 Task: Open Card Social Media Content Creation in Board Brand Style Guide Development and Implementation to Workspace Customer Success and add a team member Softage.1@softage.net, a label Green, a checklist Employee Exit, an attachment from your computer, a color Green and finally, add a card description 'Develop project proposal for potential client' and a comment 'Let us approach this task with a sense of data-driven decision-making, using metrics and analytics to inform our choices.'. Add a start date 'Jan 09, 1900' with a due date 'Jan 16, 1900'
Action: Mouse moved to (64, 252)
Screenshot: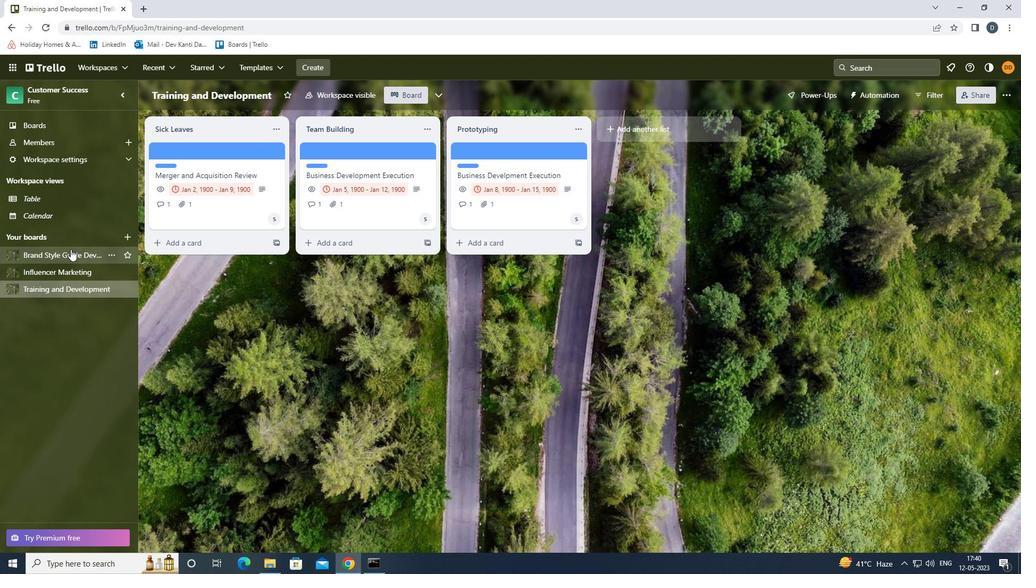 
Action: Mouse pressed left at (64, 252)
Screenshot: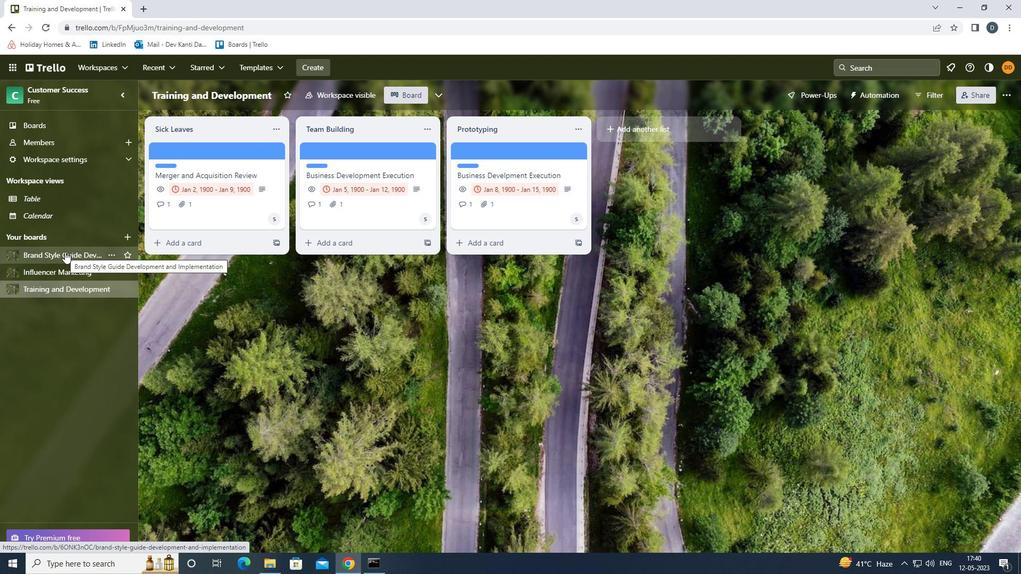 
Action: Mouse moved to (521, 144)
Screenshot: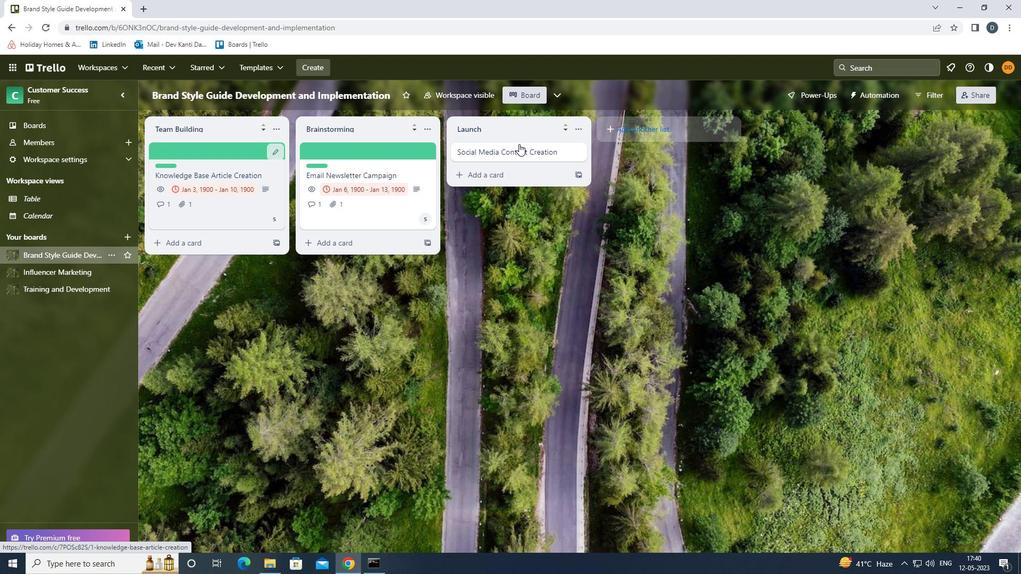 
Action: Mouse pressed left at (521, 144)
Screenshot: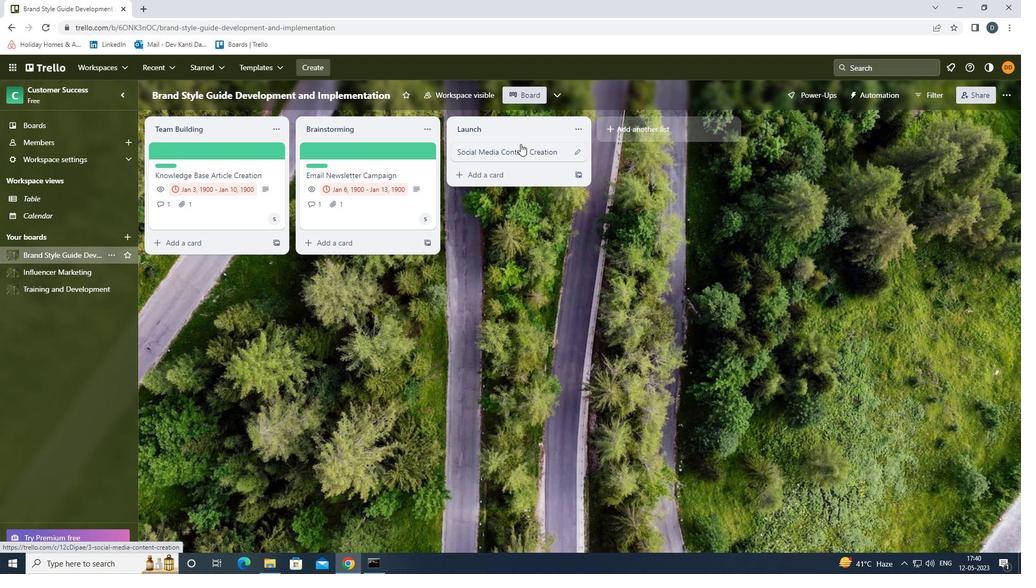 
Action: Mouse moved to (665, 190)
Screenshot: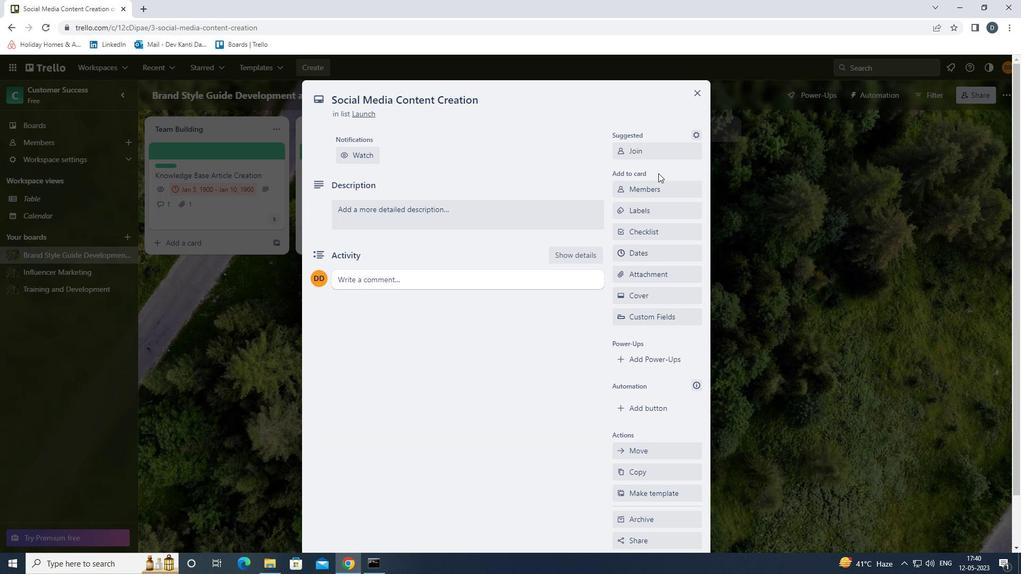 
Action: Mouse pressed left at (665, 190)
Screenshot: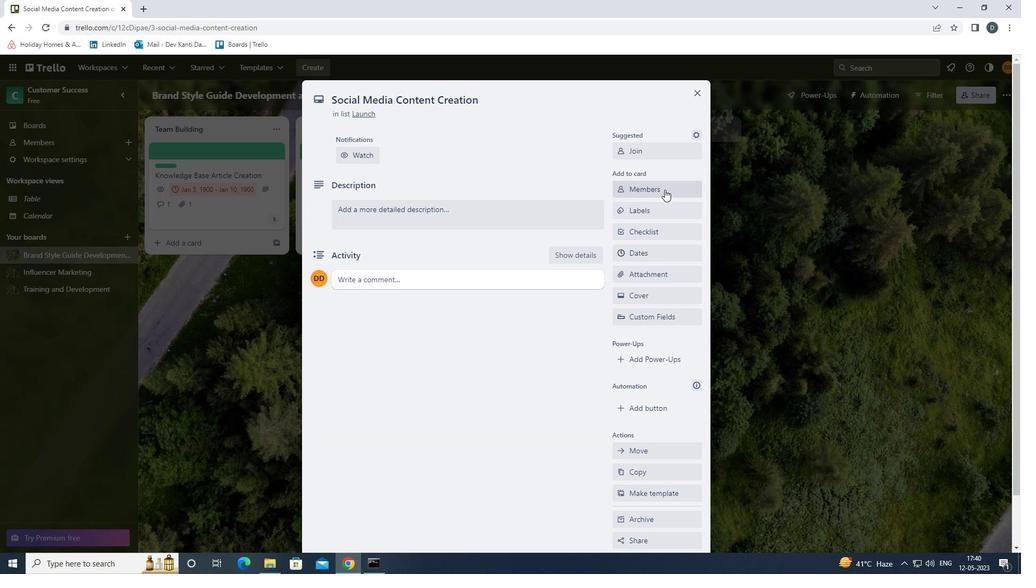 
Action: Mouse moved to (665, 190)
Screenshot: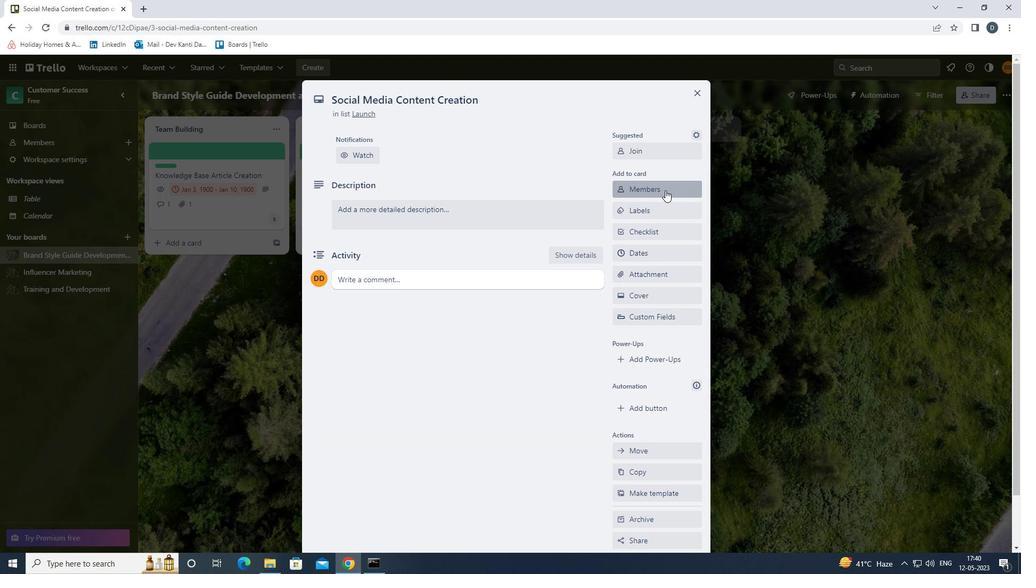 
Action: Key pressed <Key.shift>SOFTAGE.1<Key.shift>@SOFTAGE.NET
Screenshot: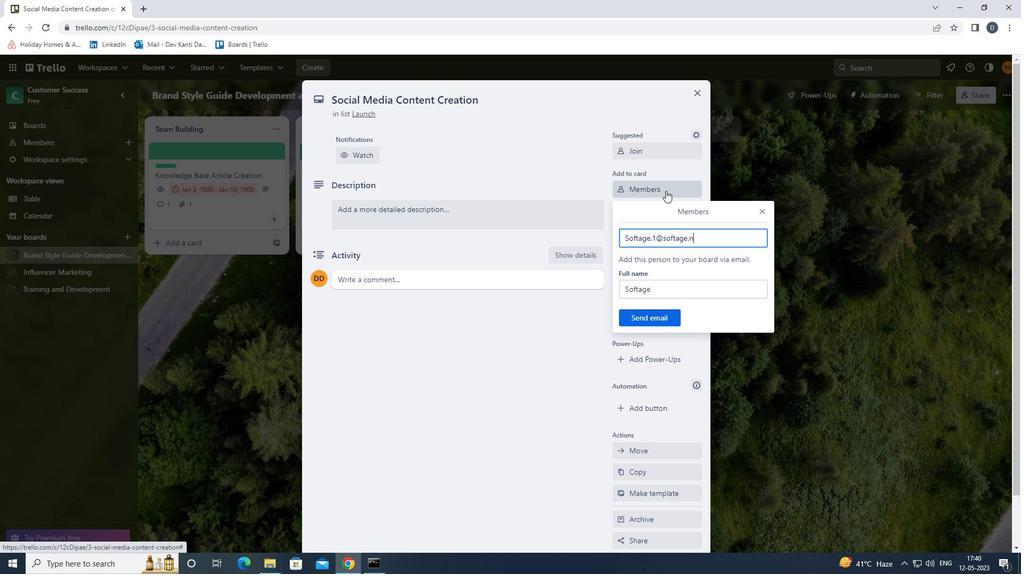 
Action: Mouse moved to (637, 323)
Screenshot: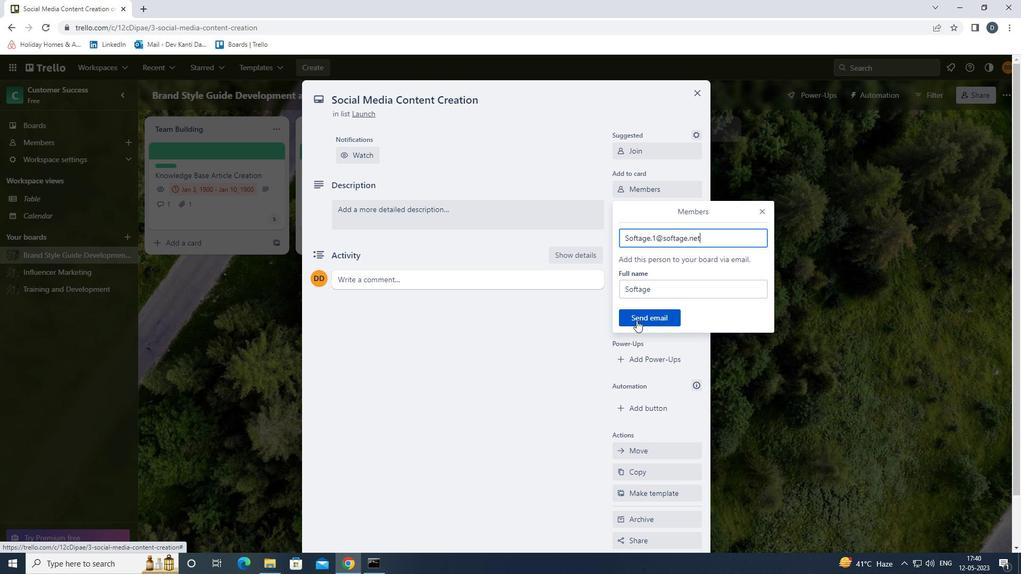 
Action: Mouse pressed left at (637, 323)
Screenshot: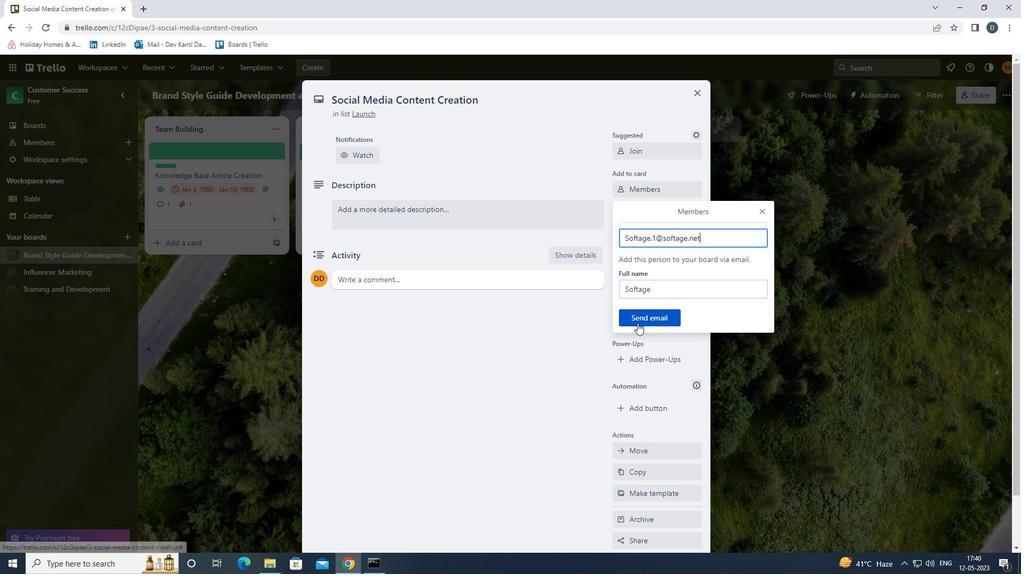
Action: Mouse moved to (646, 207)
Screenshot: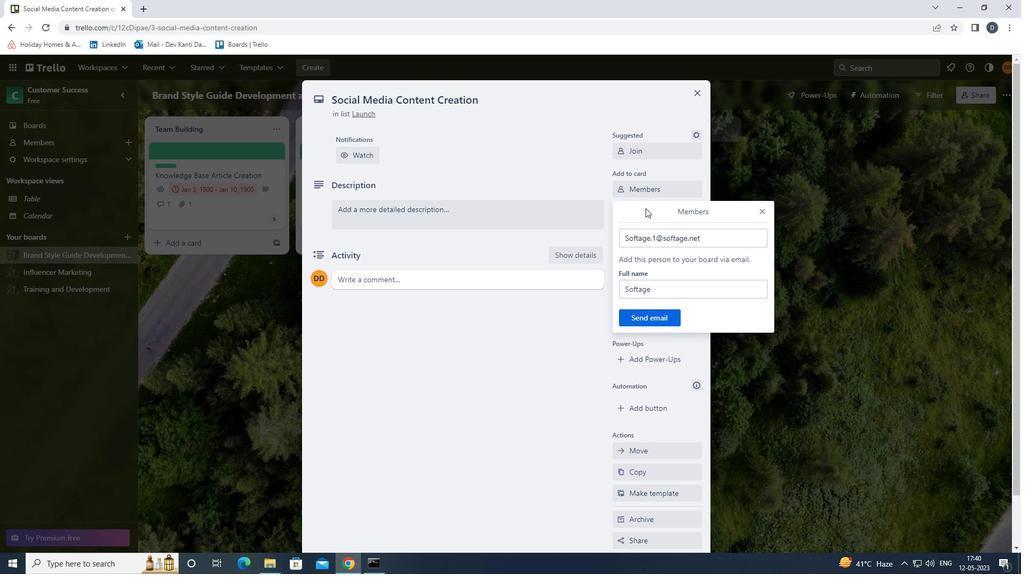 
Action: Mouse pressed left at (646, 207)
Screenshot: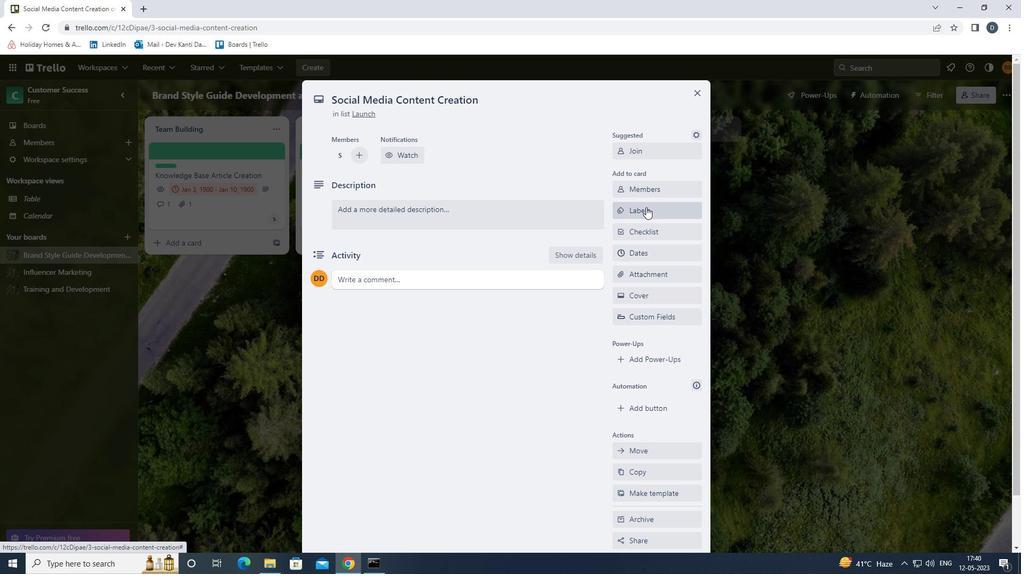 
Action: Mouse moved to (670, 294)
Screenshot: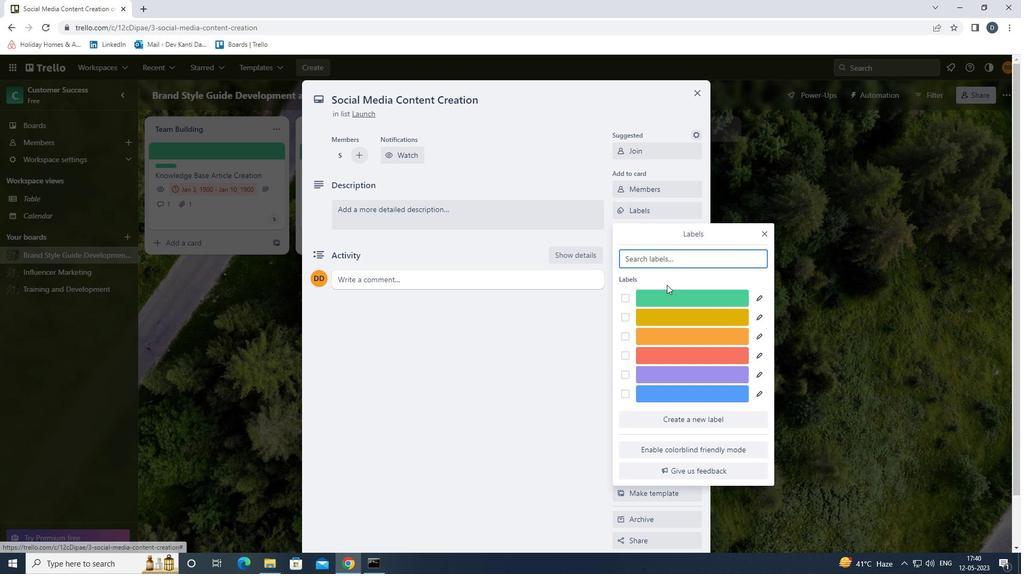 
Action: Mouse pressed left at (670, 294)
Screenshot: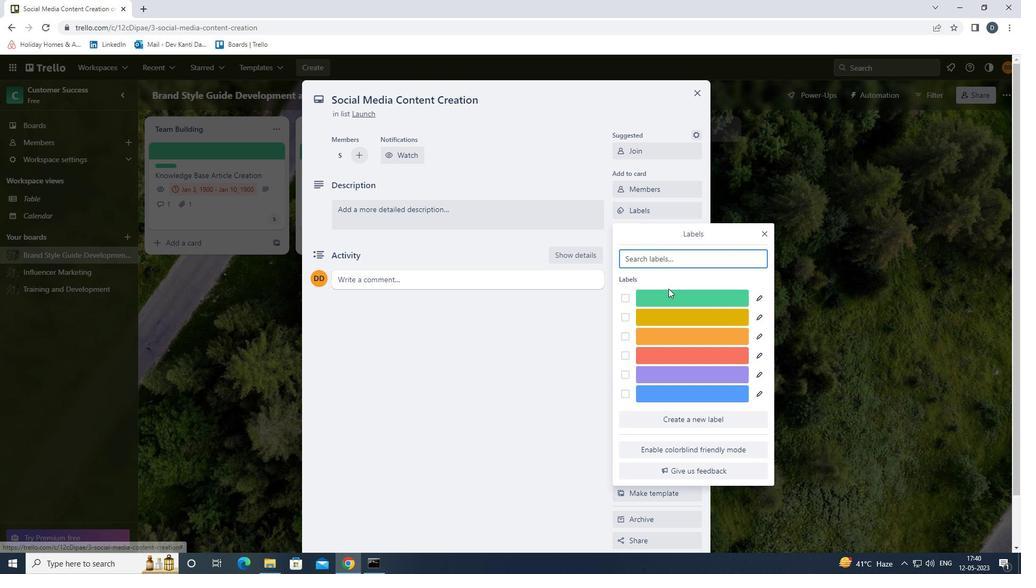 
Action: Mouse moved to (766, 233)
Screenshot: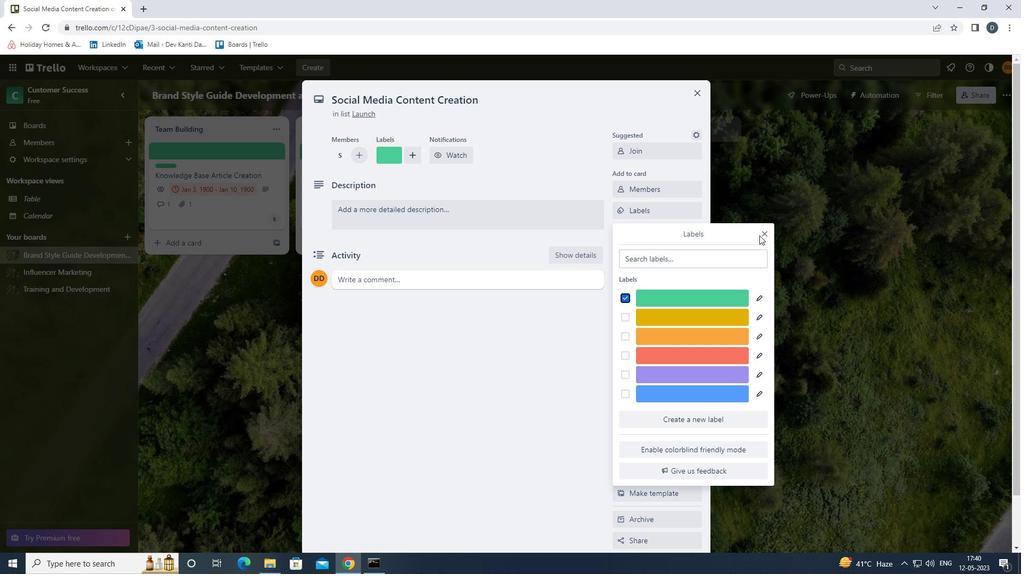 
Action: Mouse pressed left at (766, 233)
Screenshot: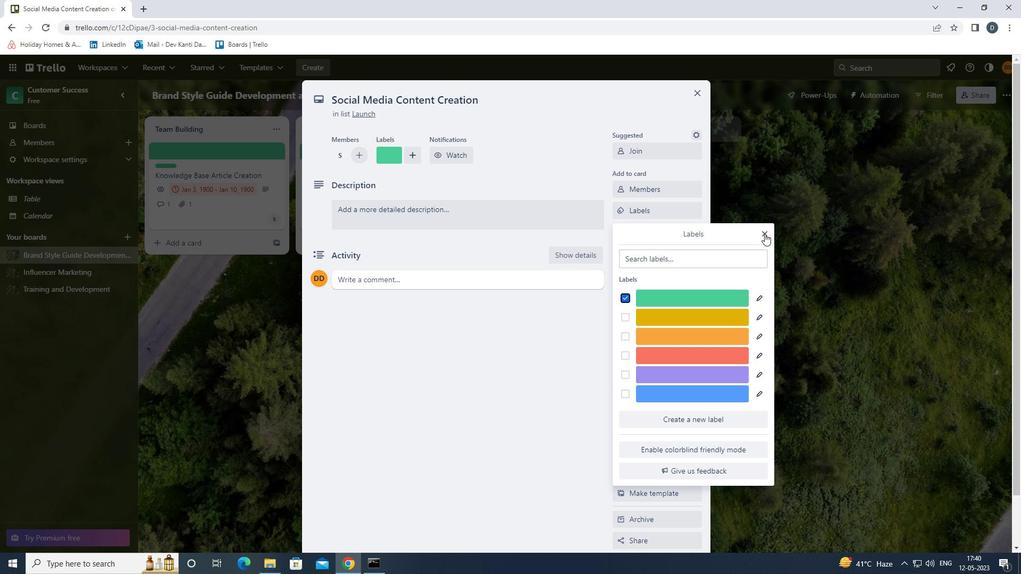 
Action: Mouse moved to (670, 231)
Screenshot: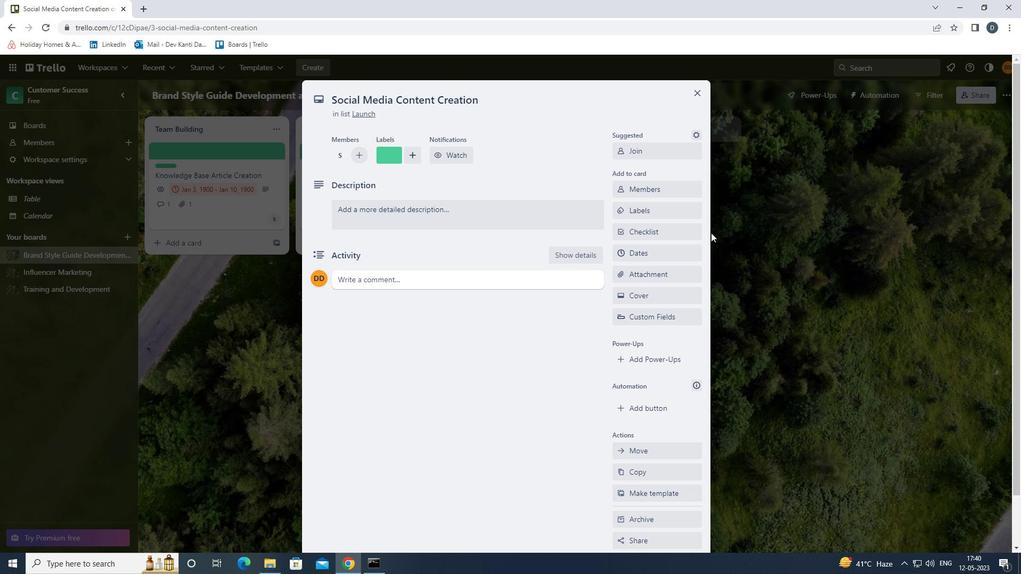 
Action: Mouse pressed left at (670, 231)
Screenshot: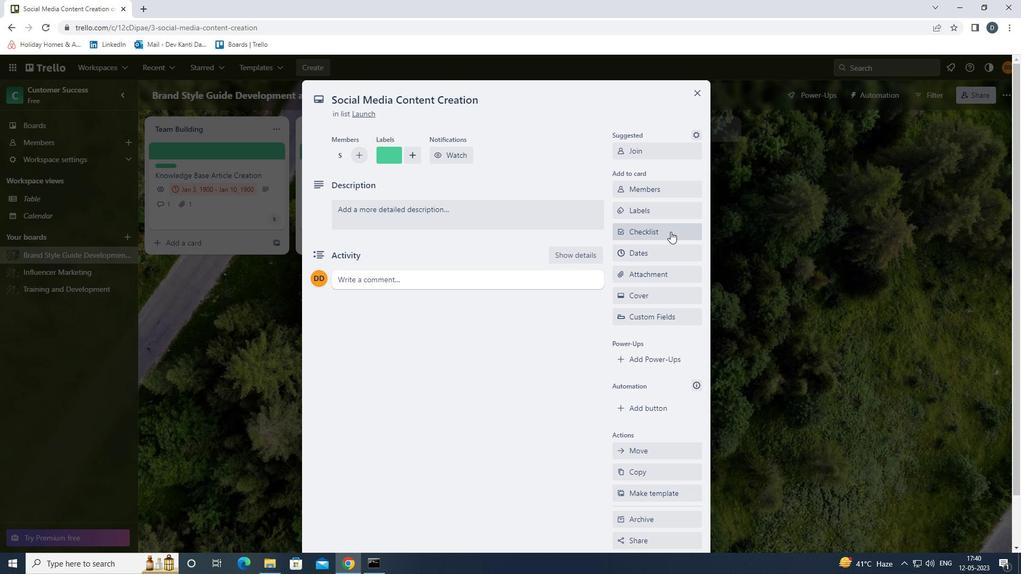
Action: Key pressed <Key.shift>E<Key.down><Key.down><Key.enter><Key.enter>
Screenshot: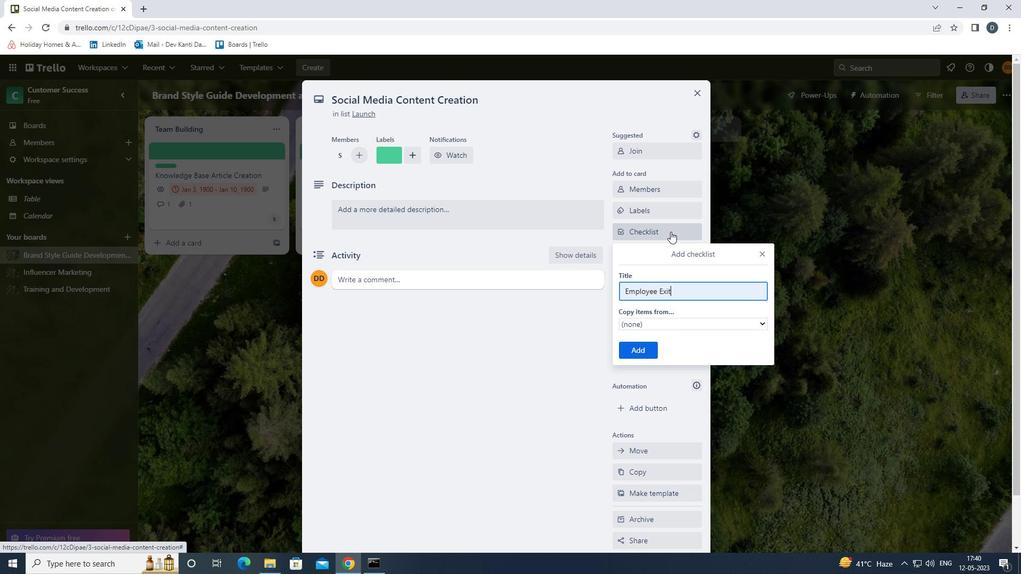 
Action: Mouse moved to (674, 275)
Screenshot: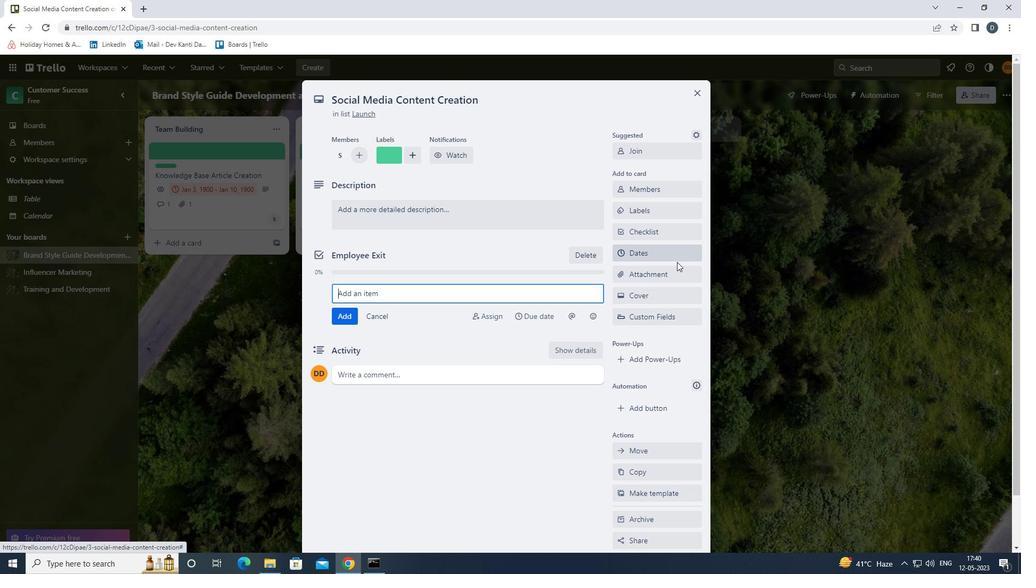 
Action: Mouse pressed left at (674, 275)
Screenshot: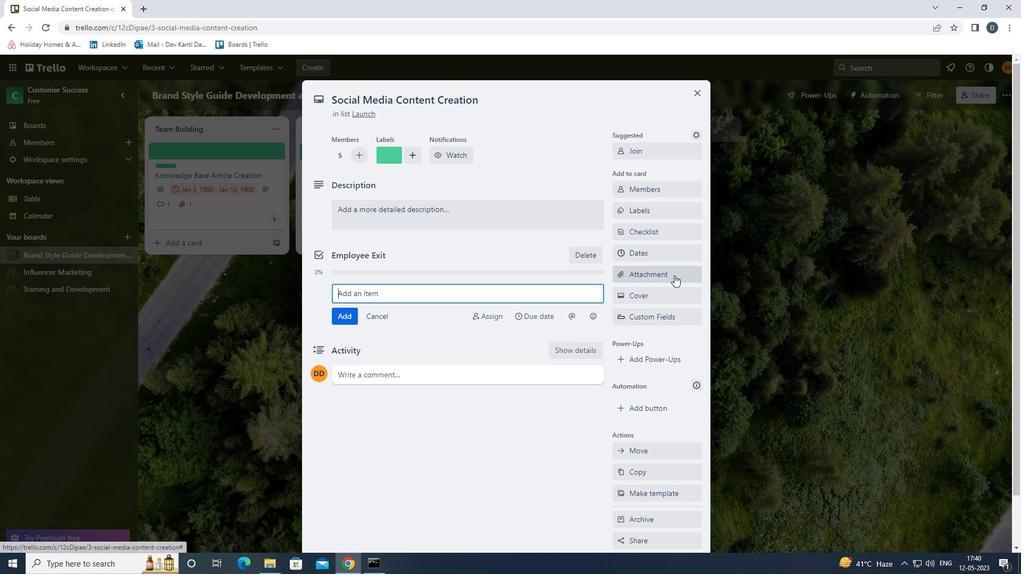 
Action: Mouse moved to (682, 316)
Screenshot: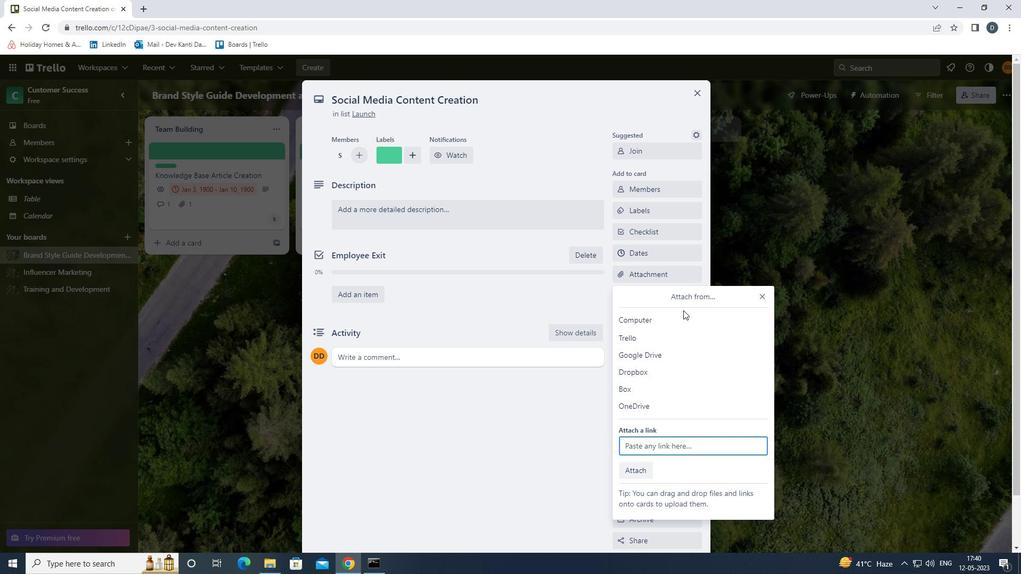 
Action: Mouse pressed left at (682, 316)
Screenshot: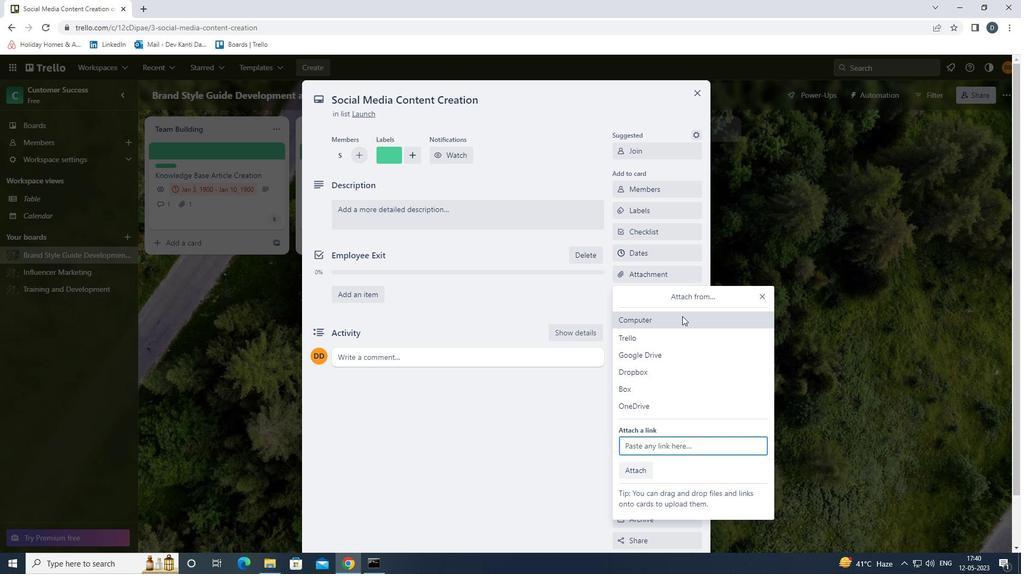 
Action: Mouse moved to (335, 123)
Screenshot: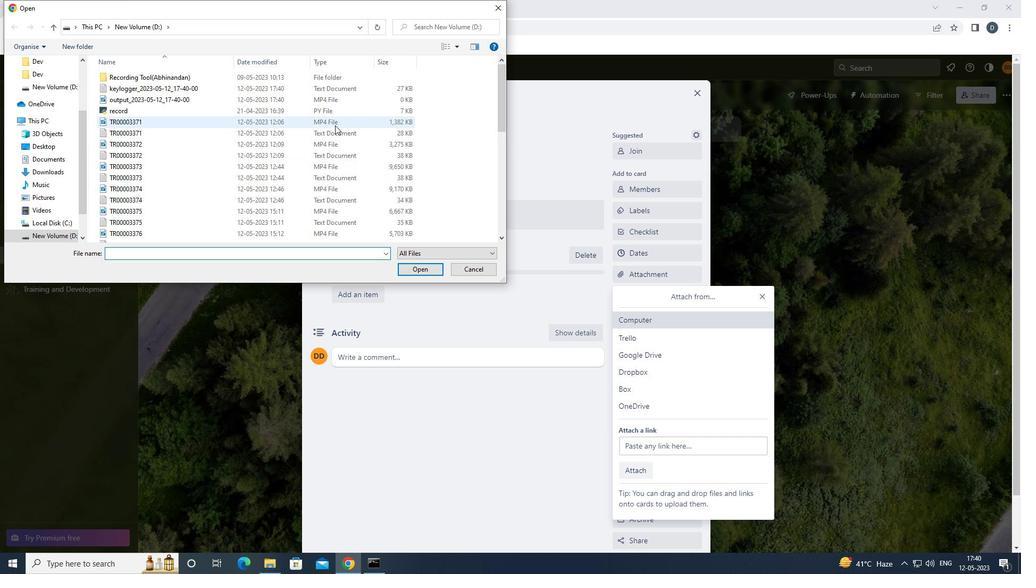 
Action: Mouse pressed left at (335, 123)
Screenshot: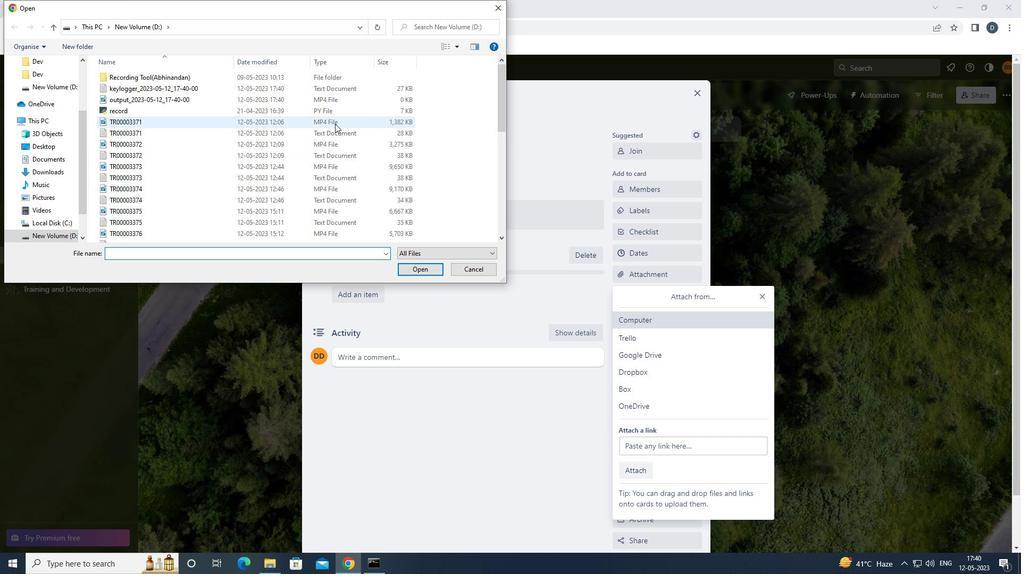 
Action: Mouse moved to (416, 268)
Screenshot: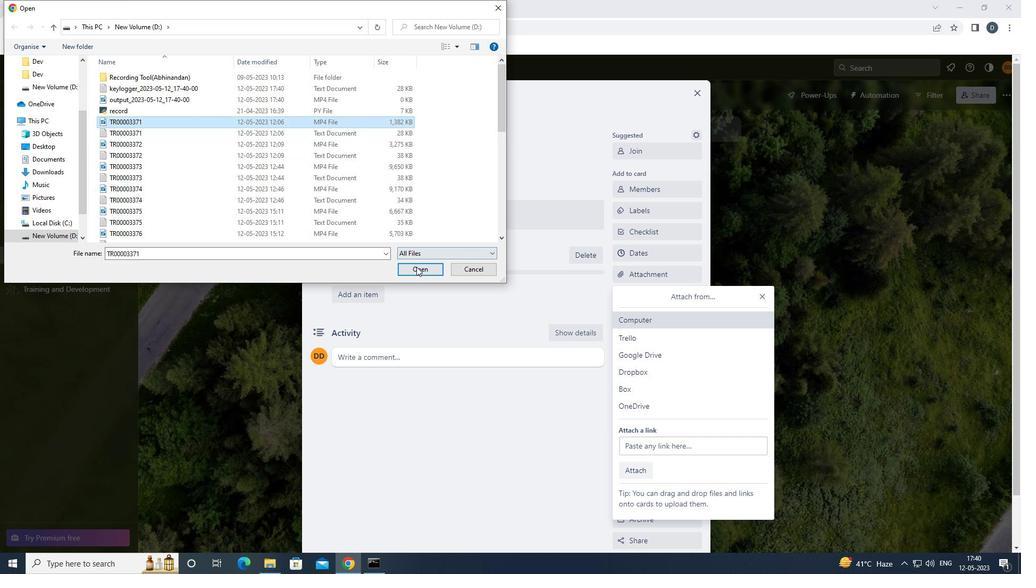 
Action: Mouse pressed left at (416, 268)
Screenshot: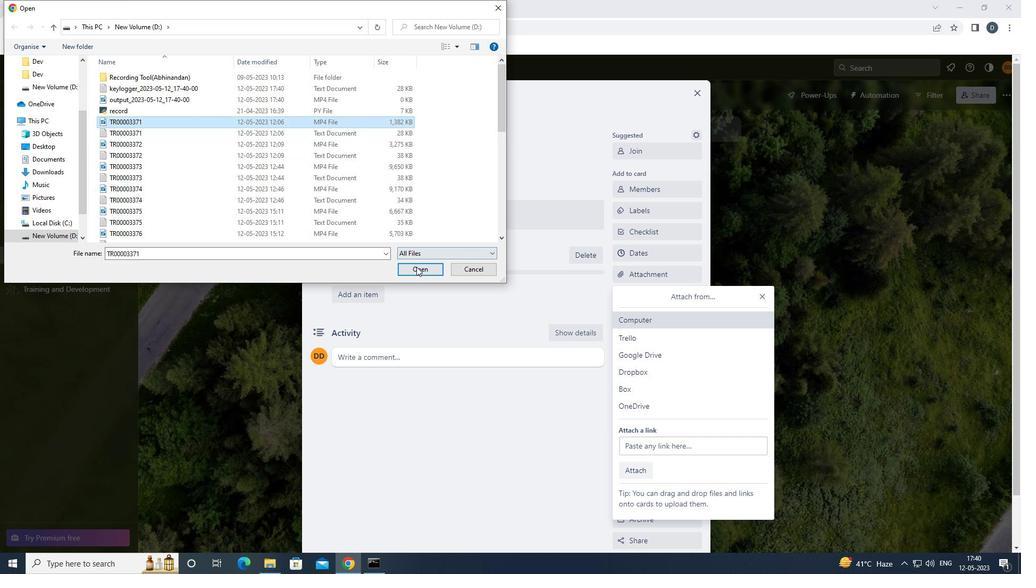 
Action: Mouse moved to (636, 292)
Screenshot: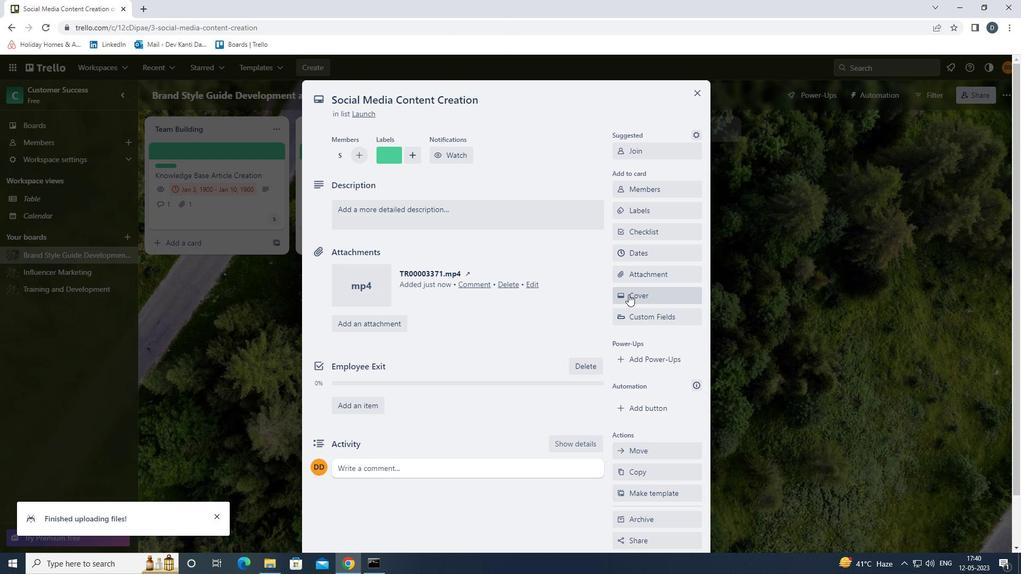 
Action: Mouse pressed left at (636, 292)
Screenshot: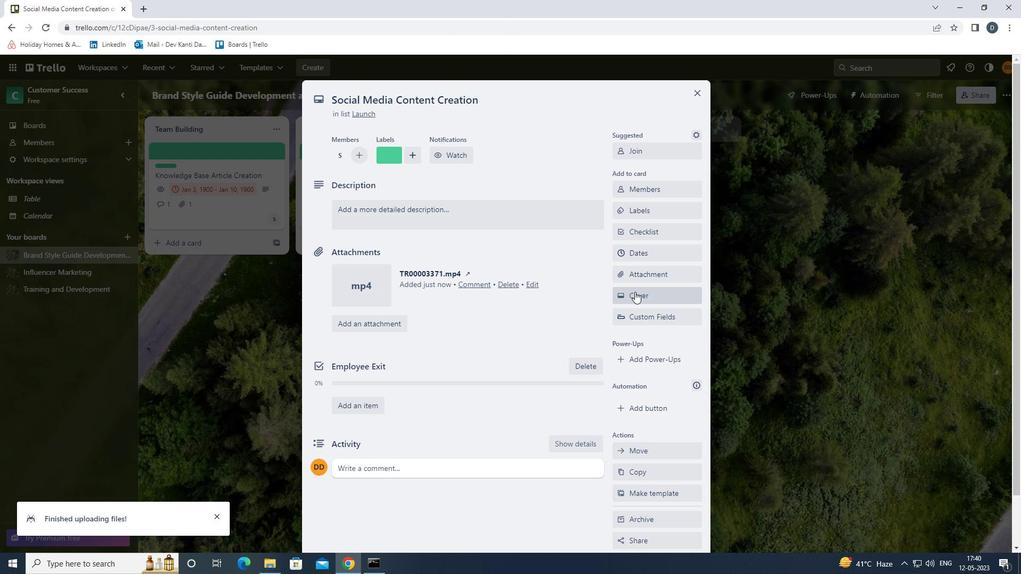 
Action: Mouse moved to (631, 339)
Screenshot: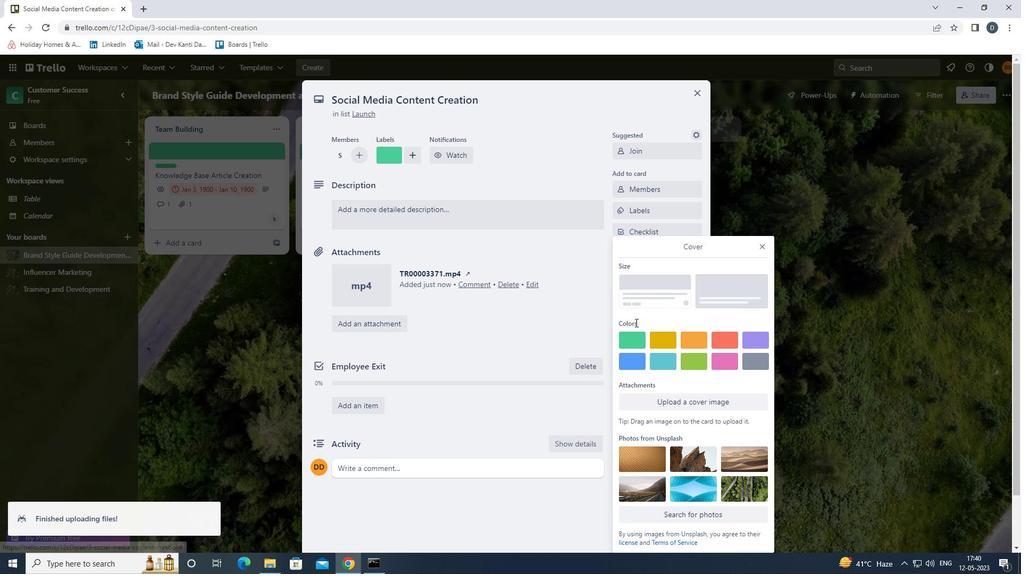 
Action: Mouse pressed left at (631, 339)
Screenshot: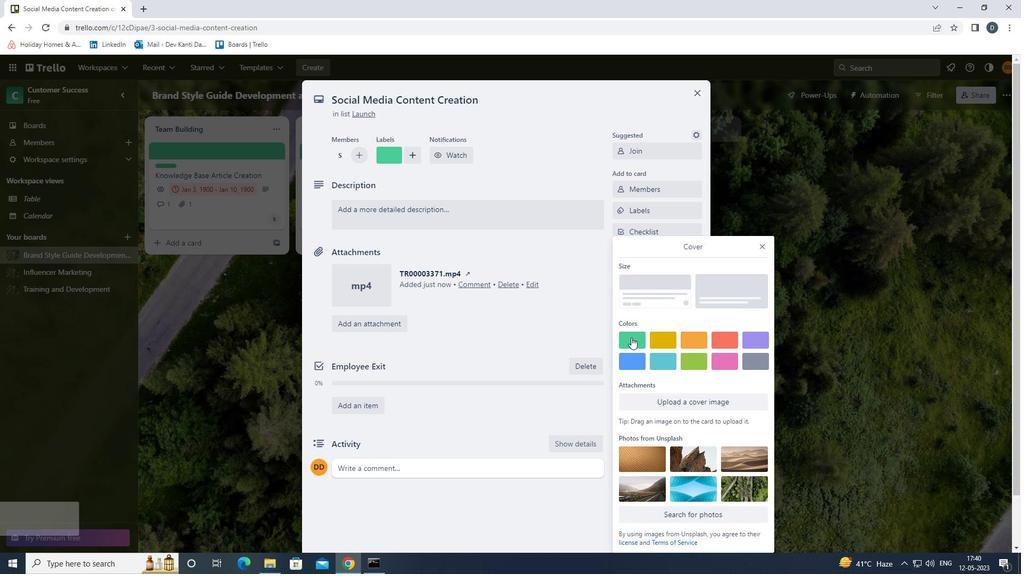 
Action: Mouse moved to (760, 232)
Screenshot: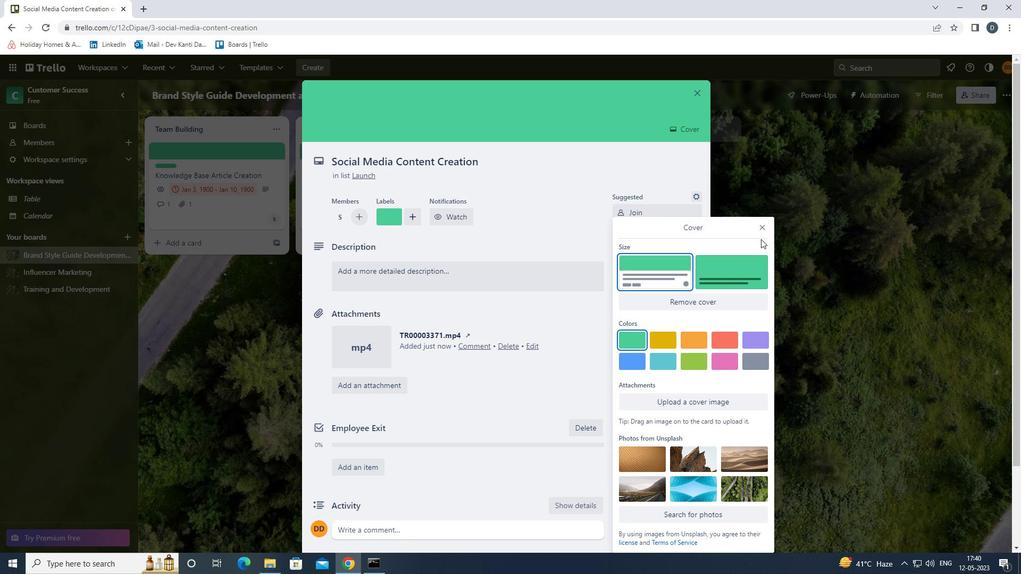 
Action: Mouse pressed left at (760, 232)
Screenshot: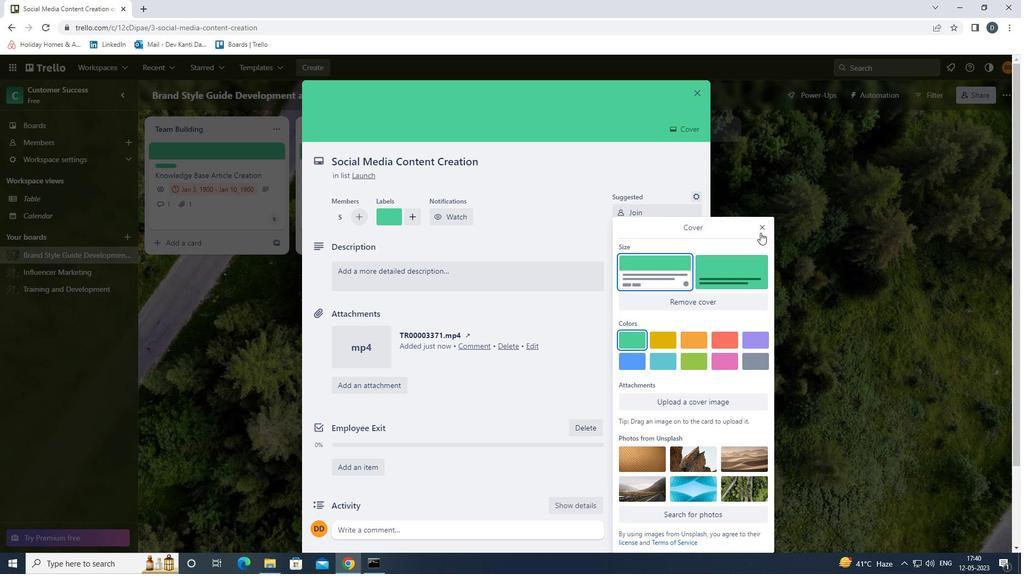 
Action: Mouse moved to (522, 261)
Screenshot: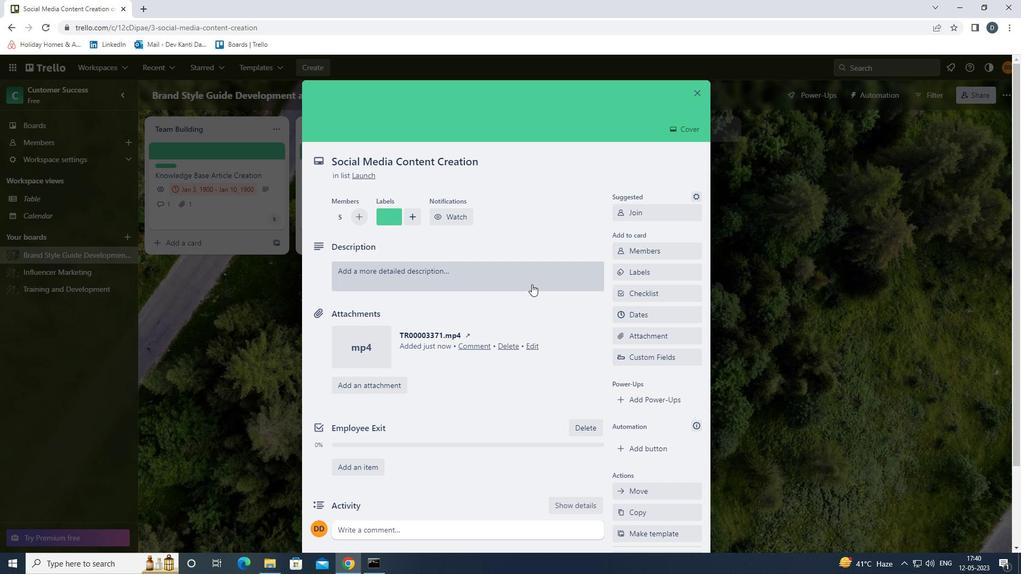 
Action: Mouse pressed left at (522, 261)
Screenshot: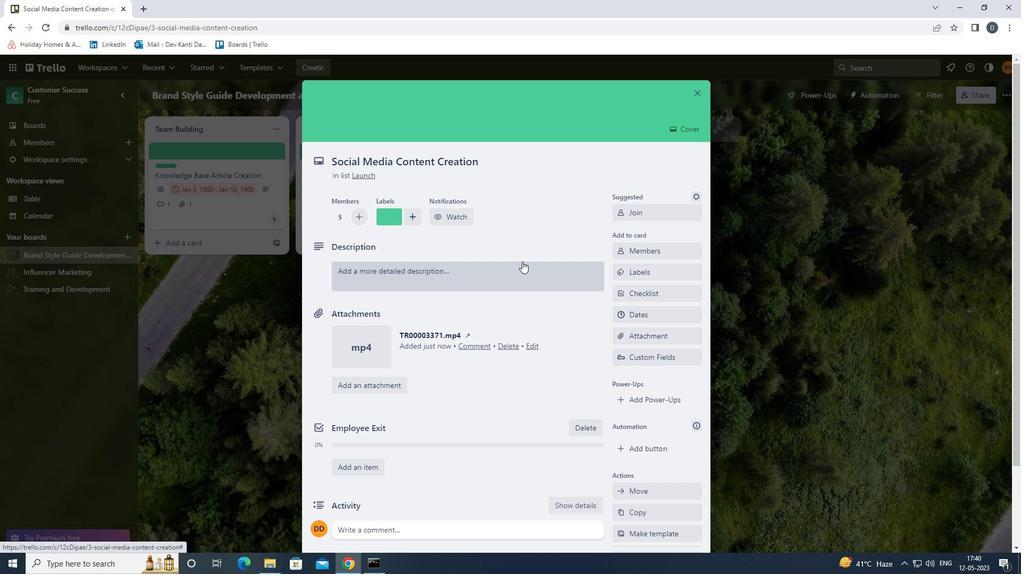 
Action: Mouse moved to (522, 262)
Screenshot: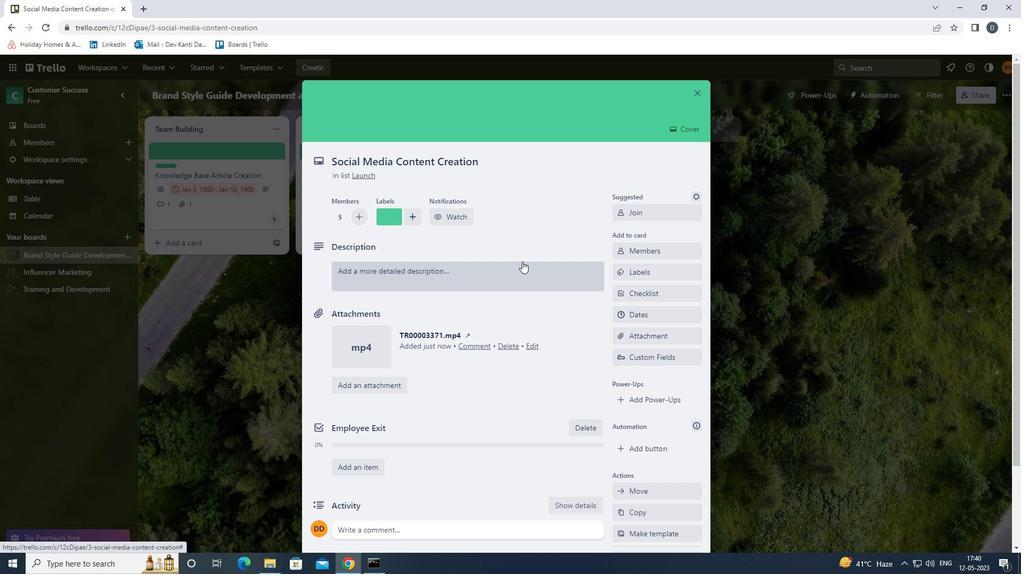 
Action: Key pressed <Key.shift>DEVELOP<Key.space>PROJECT<Key.space>PROPOSAL<Key.space>FOR<Key.space>CLIENT<Key.space><Key.backspace>.
Screenshot: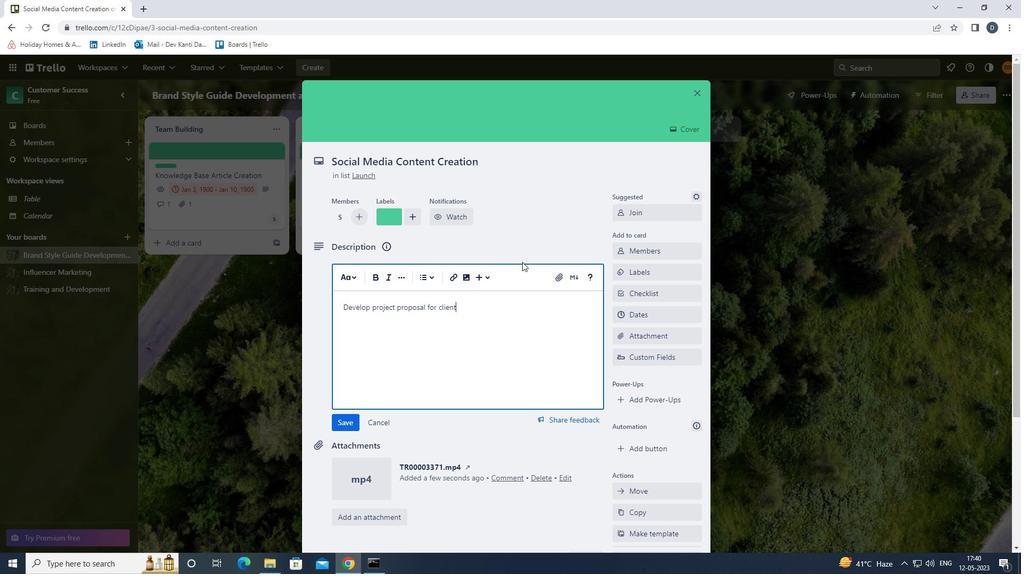 
Action: Mouse moved to (352, 419)
Screenshot: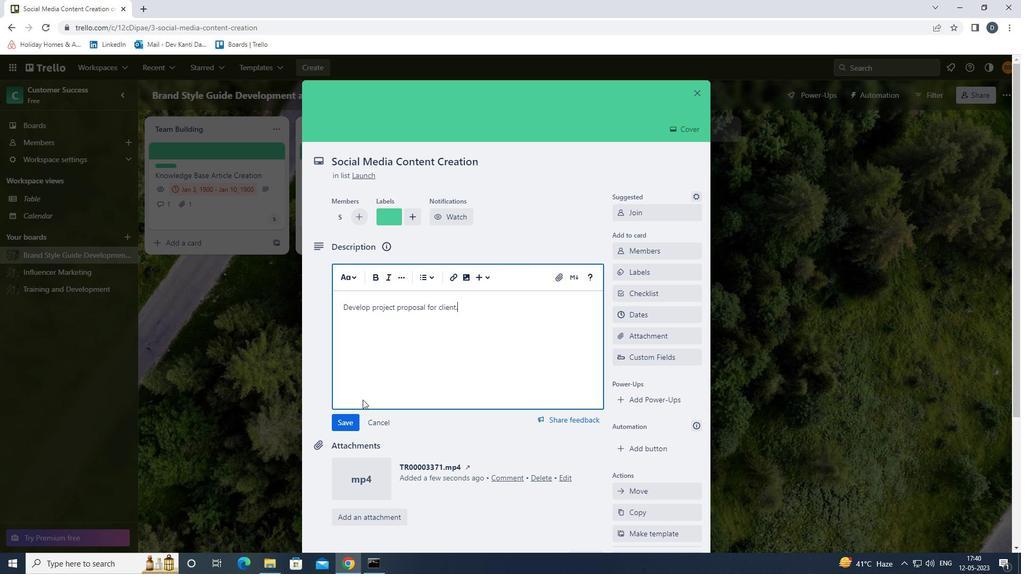 
Action: Mouse pressed left at (352, 419)
Screenshot: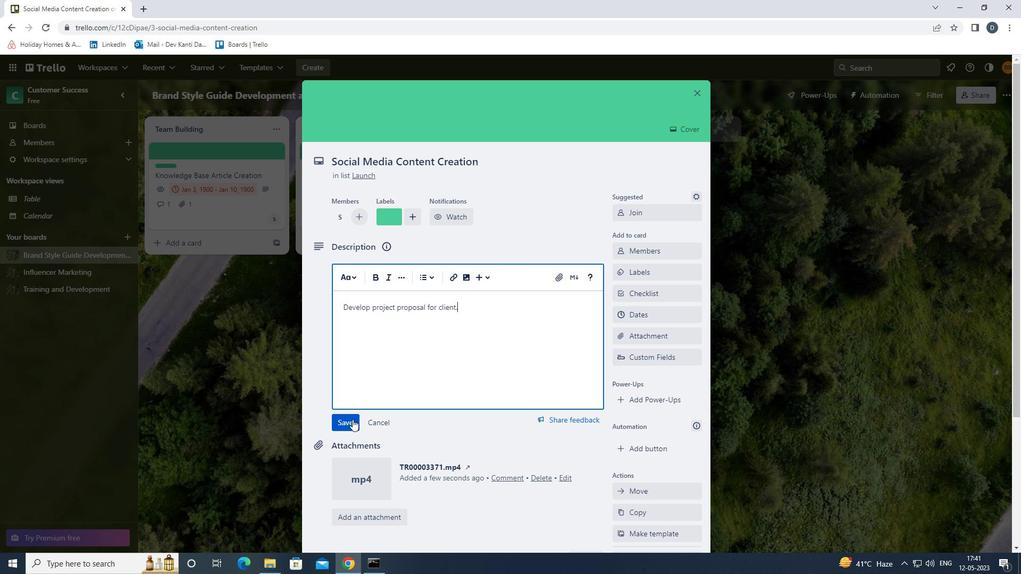 
Action: Mouse moved to (409, 512)
Screenshot: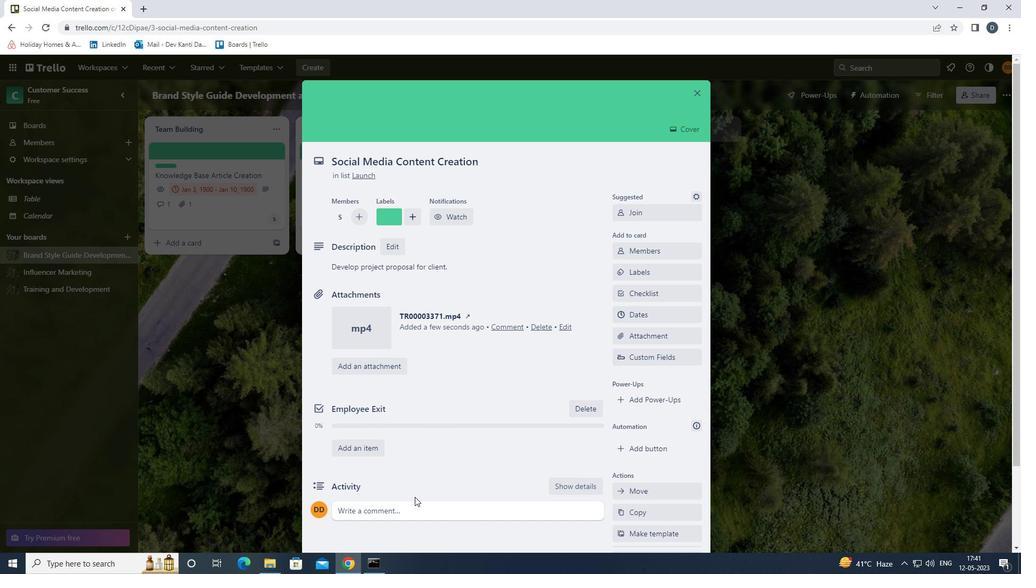 
Action: Mouse pressed left at (409, 512)
Screenshot: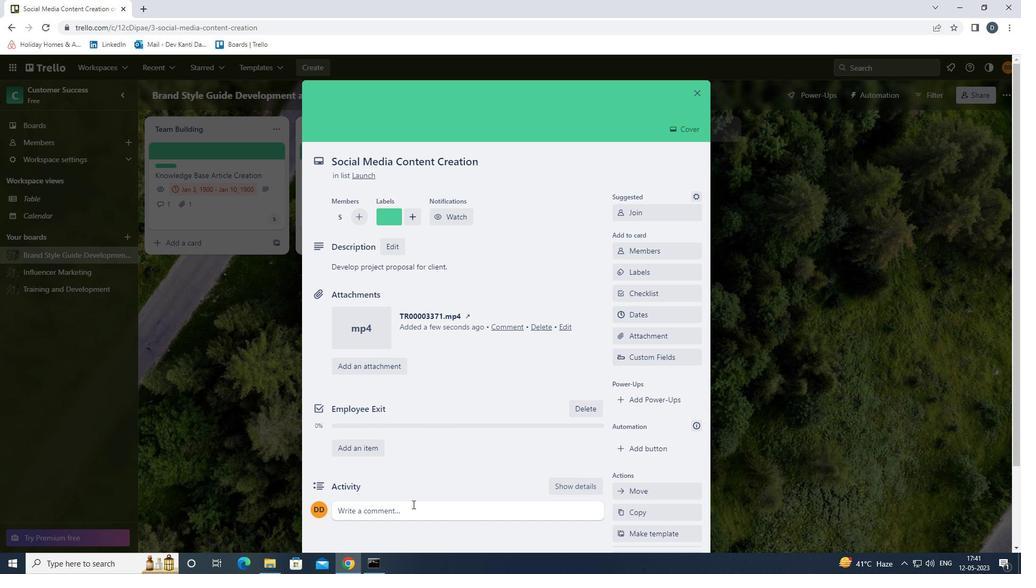 
Action: Mouse moved to (484, 461)
Screenshot: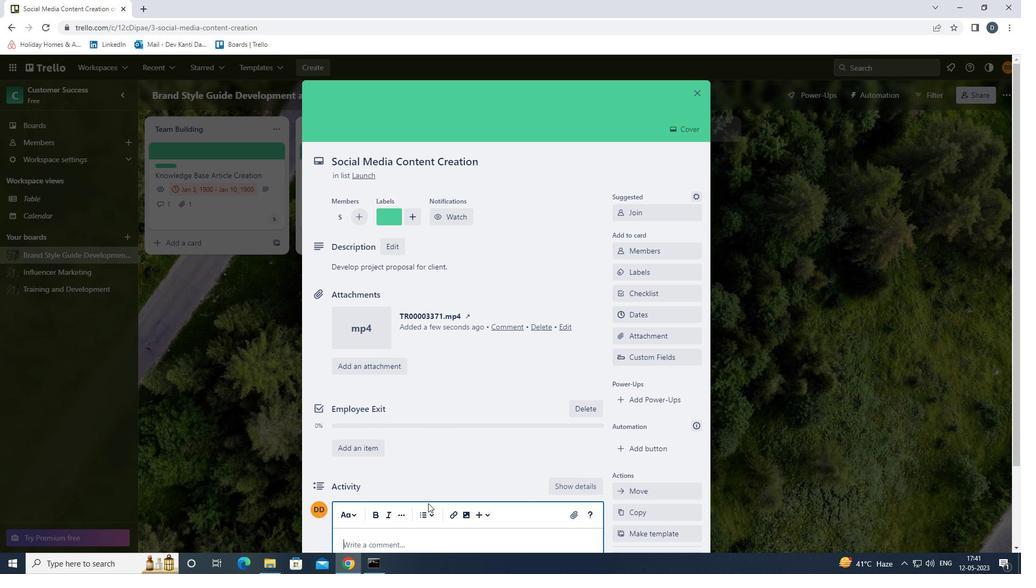 
Action: Mouse scrolled (484, 460) with delta (0, 0)
Screenshot: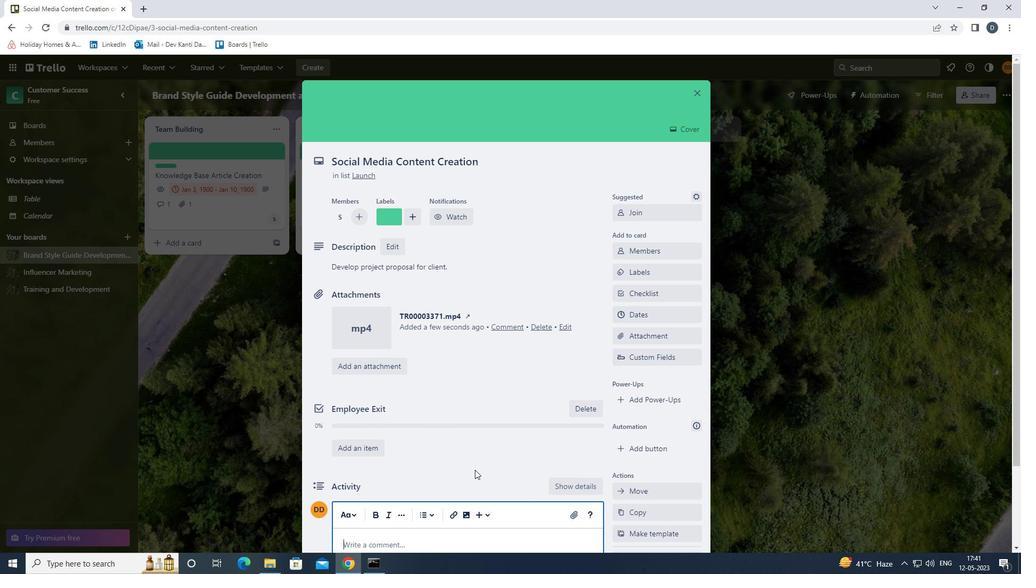 
Action: Mouse moved to (440, 486)
Screenshot: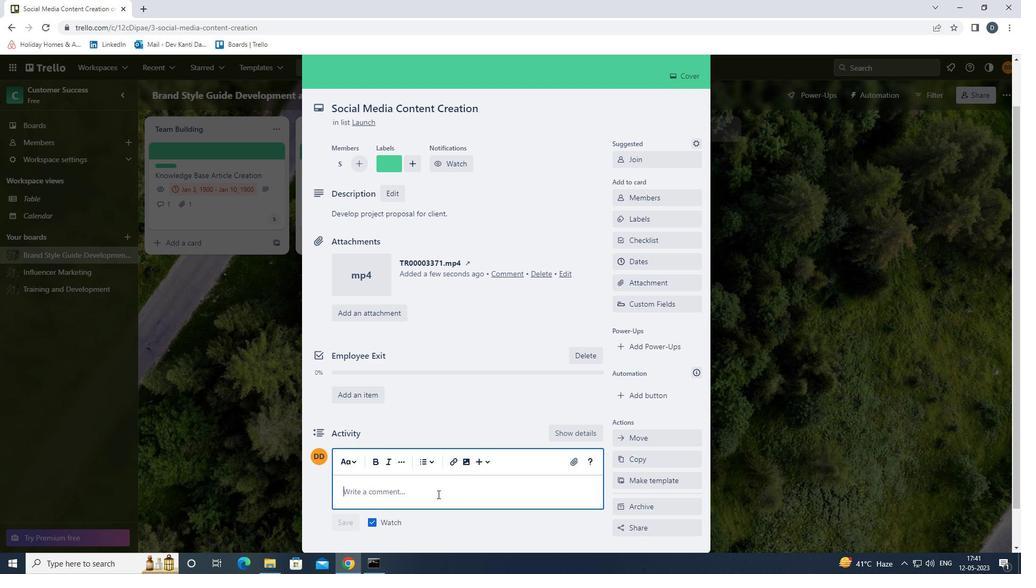 
Action: Key pressed <Key.shift>LET<Key.space>US<Key.space>APPROACH<Key.space>THIS<Key.space>TASK<Key.space>WITH<Key.space>A<Key.space>SENSE<Key.space>OF<Key.space>DATA-DRIVEN<Key.space>DECISION-MAKING,<Key.space>USING<Key.space>METRICS<Key.space>AND<Key.space>ANALYTICS<Key.space>TO<Key.space>INFORM<Key.space>OUR<Key.space>CHOICES.
Screenshot: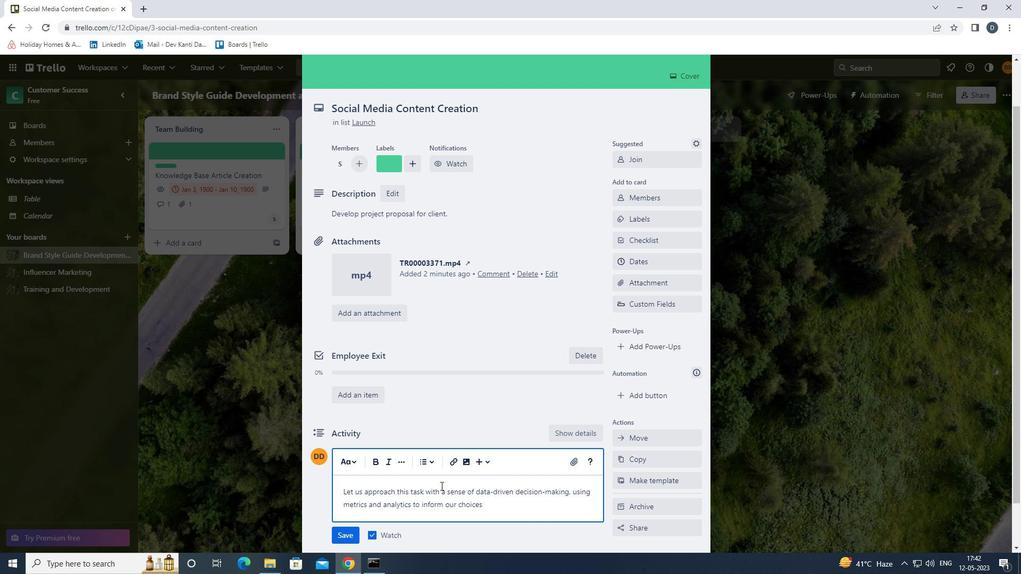 
Action: Mouse moved to (341, 535)
Screenshot: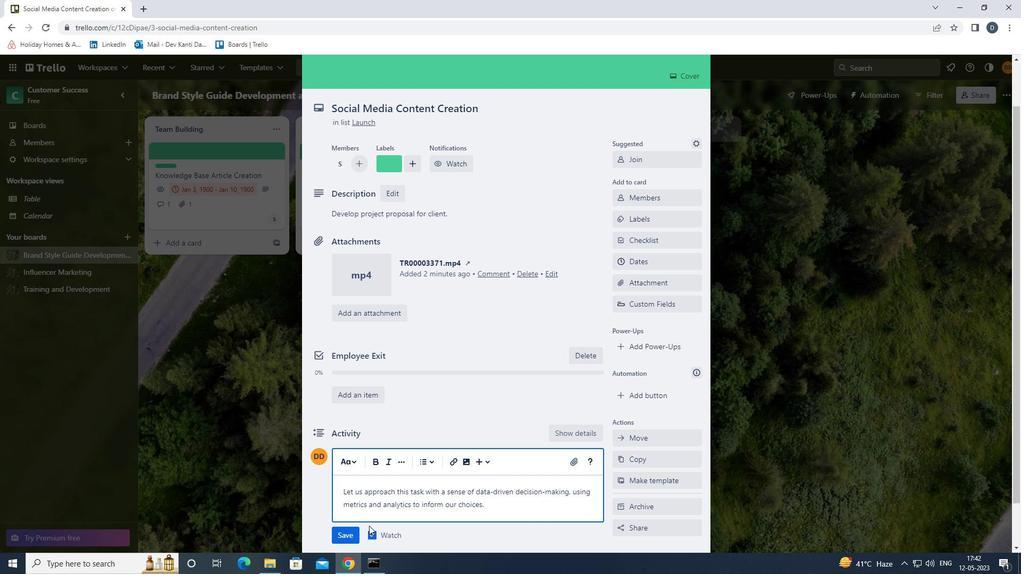 
Action: Mouse pressed left at (341, 535)
Screenshot: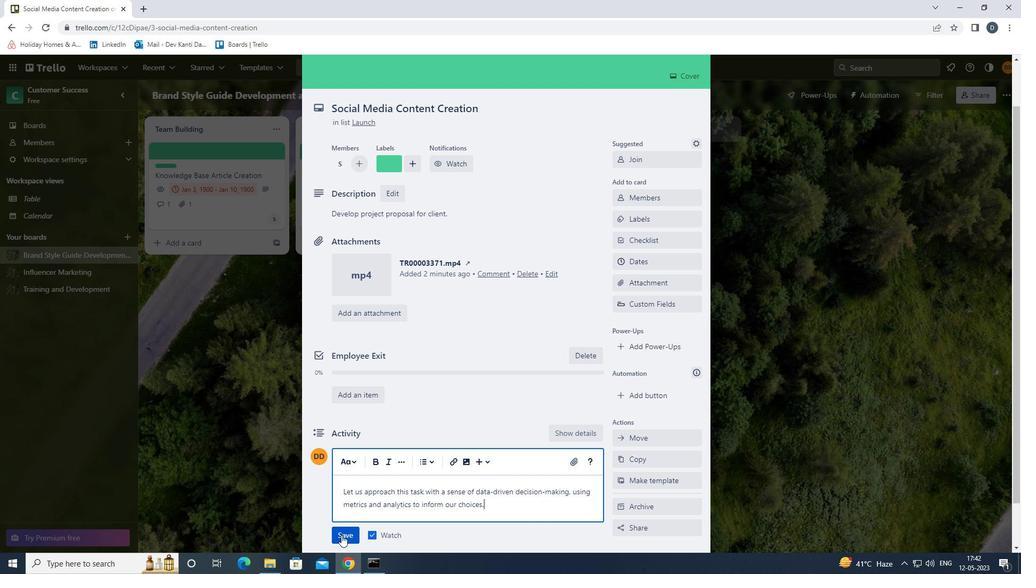 
Action: Mouse moved to (664, 259)
Screenshot: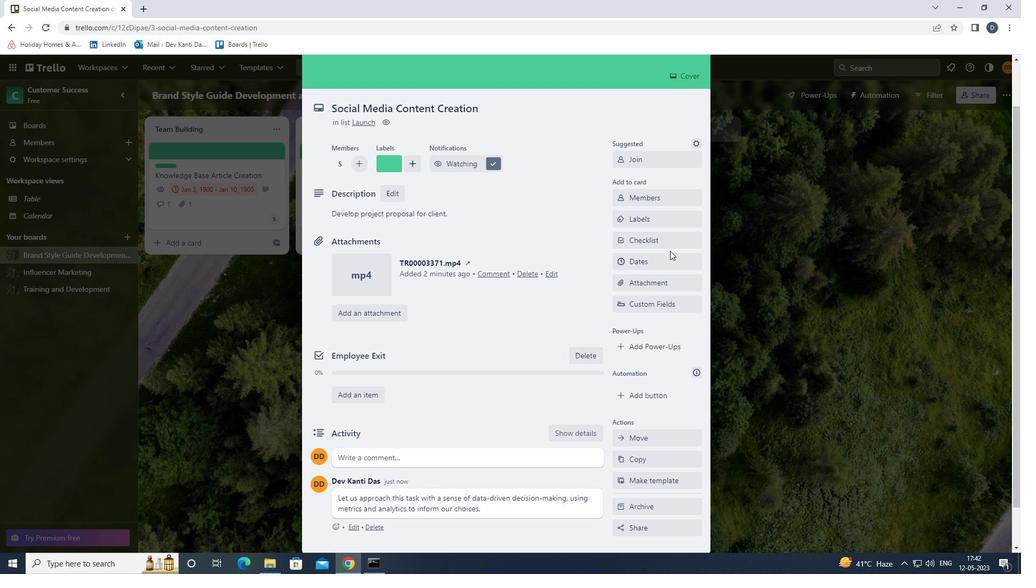 
Action: Mouse pressed left at (664, 259)
Screenshot: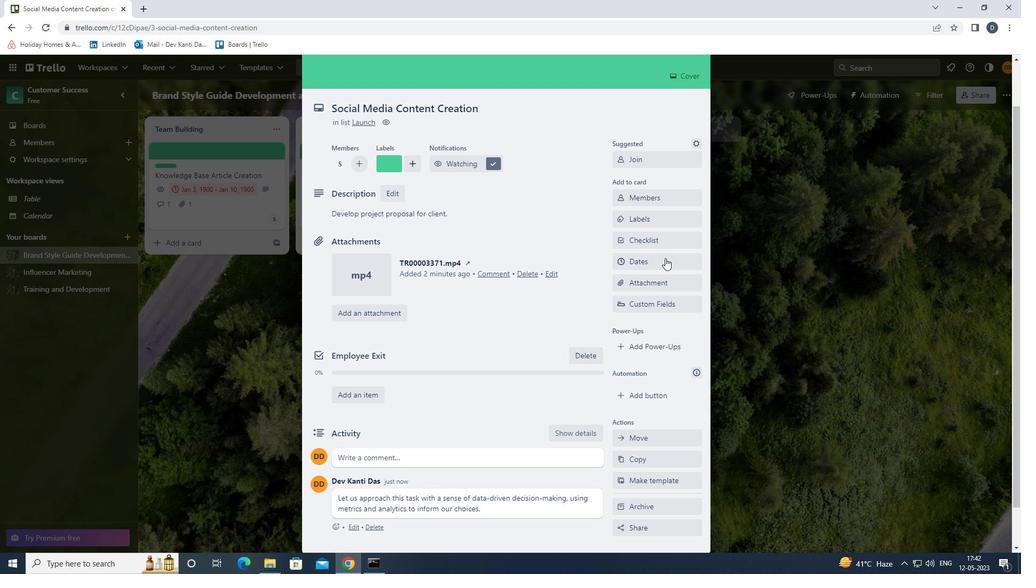 
Action: Mouse moved to (627, 290)
Screenshot: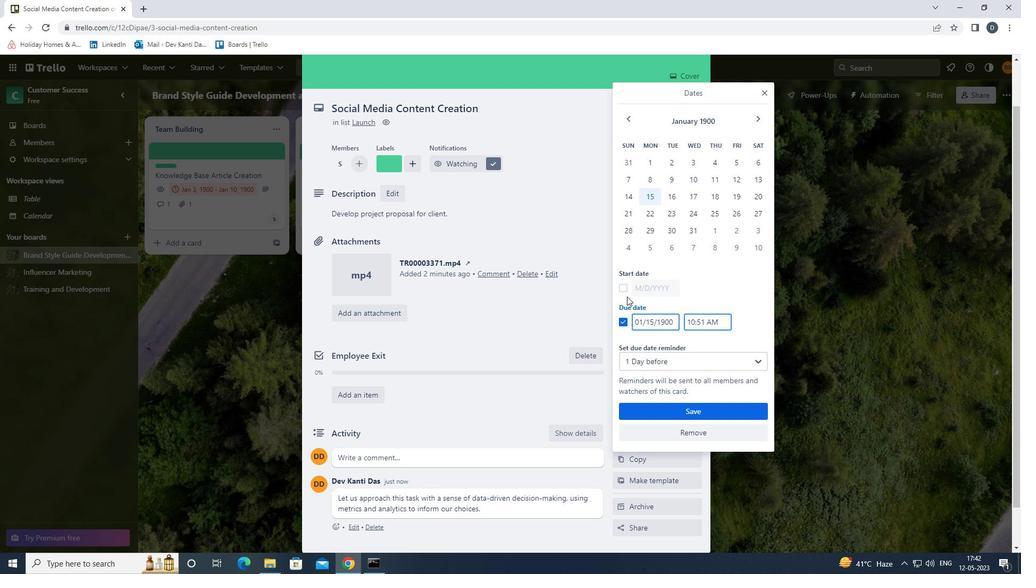 
Action: Mouse pressed left at (627, 290)
Screenshot: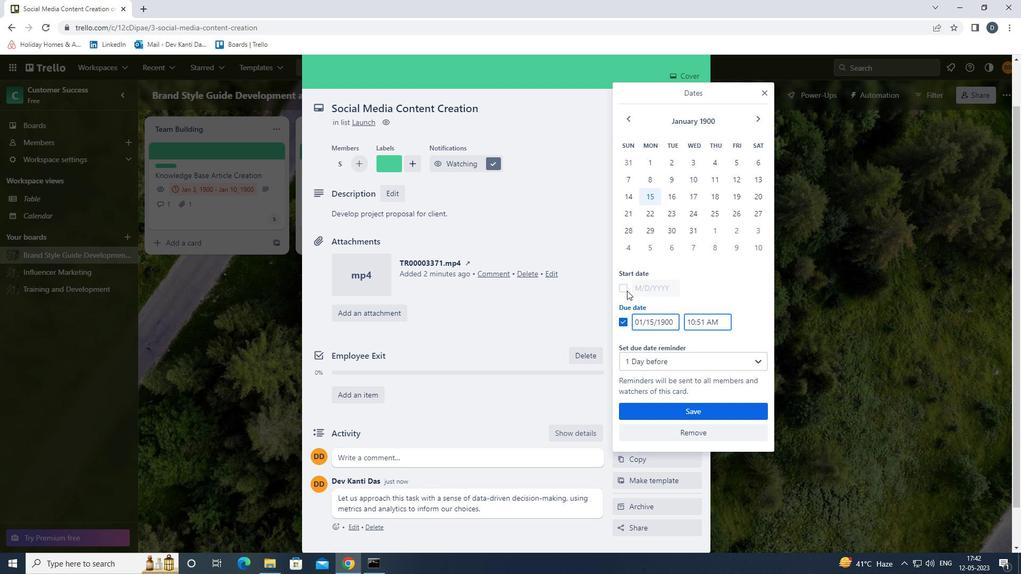 
Action: Mouse moved to (669, 179)
Screenshot: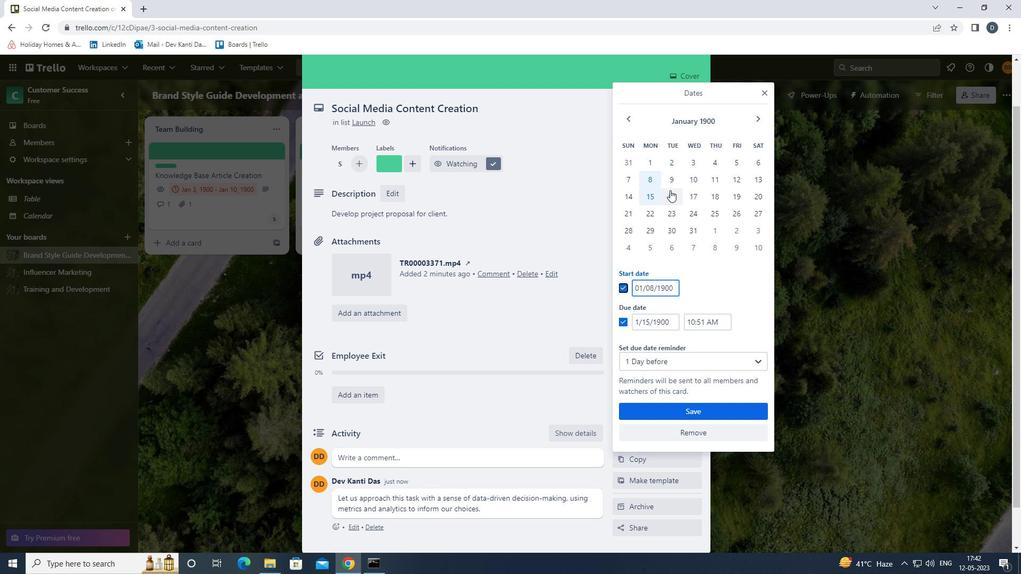 
Action: Mouse pressed left at (669, 179)
Screenshot: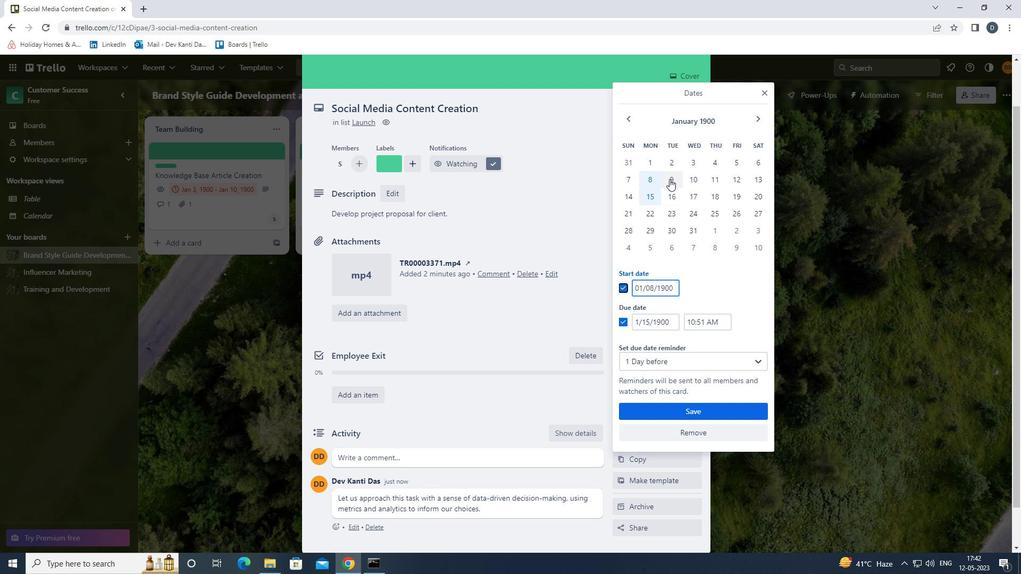 
Action: Mouse moved to (673, 193)
Screenshot: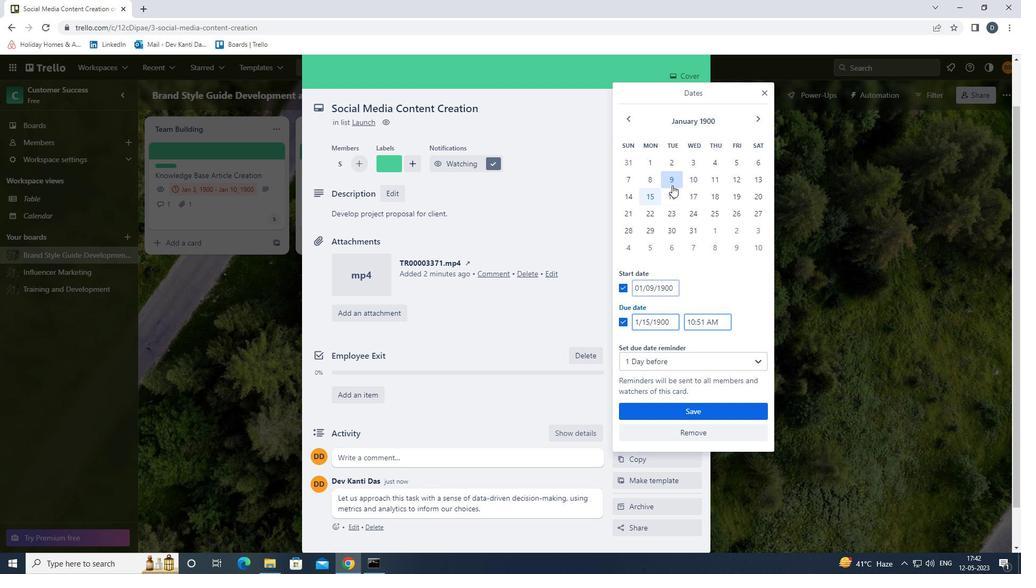 
Action: Mouse pressed left at (673, 193)
Screenshot: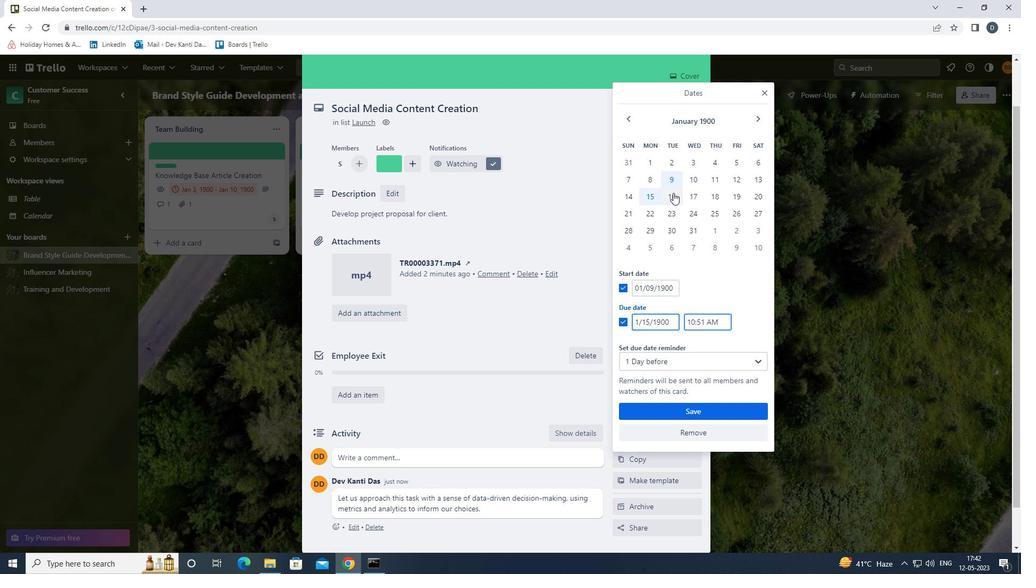 
Action: Mouse moved to (702, 404)
Screenshot: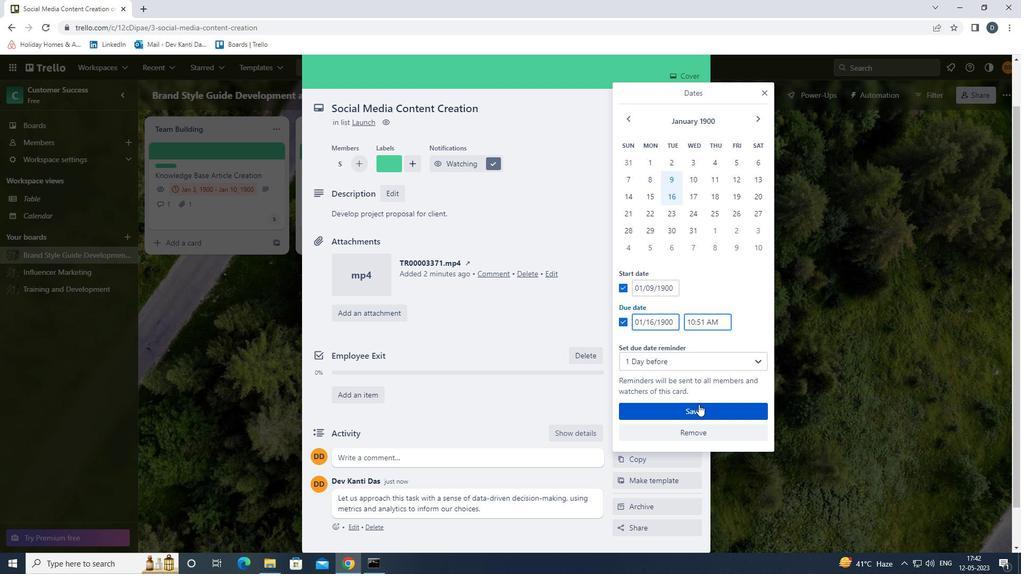 
Action: Mouse pressed left at (702, 404)
Screenshot: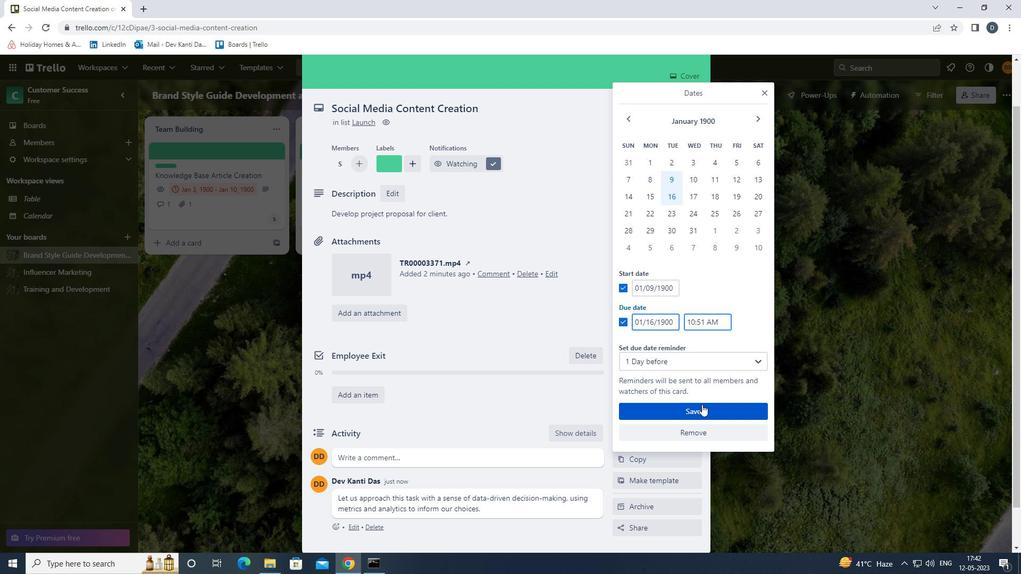 
Action: Mouse moved to (686, 180)
Screenshot: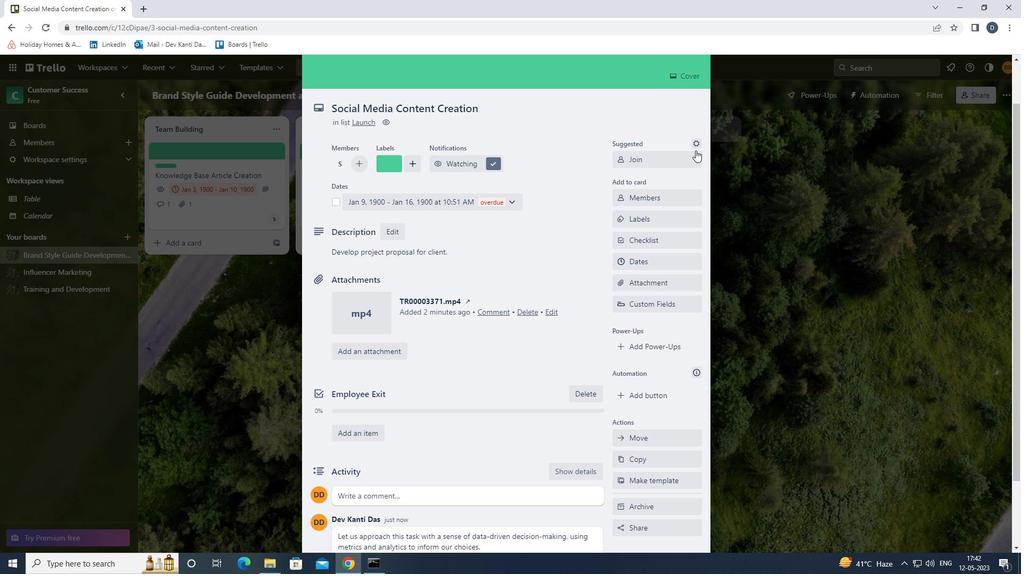 
Action: Mouse scrolled (686, 181) with delta (0, 0)
Screenshot: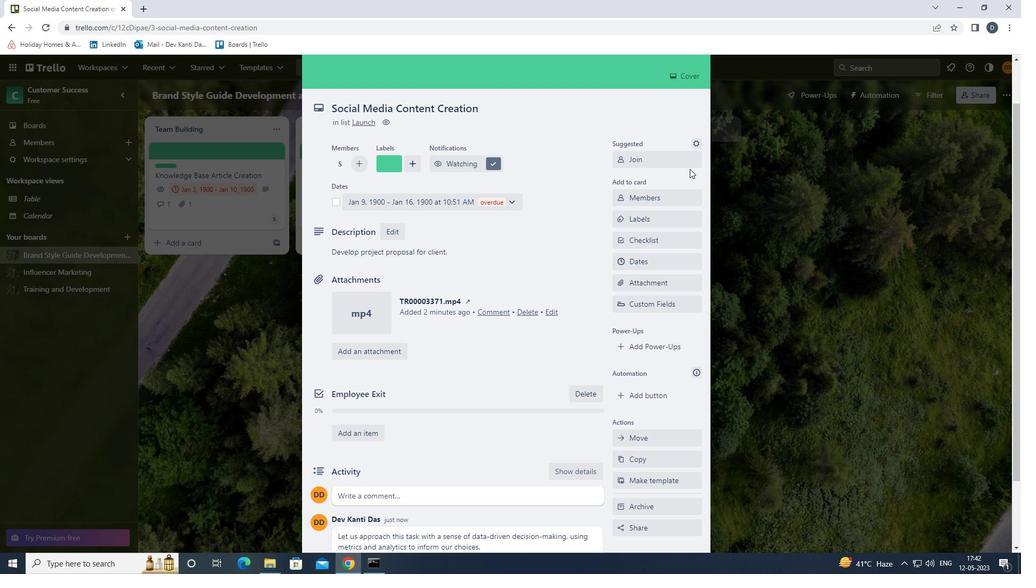 
Action: Mouse scrolled (686, 181) with delta (0, 0)
Screenshot: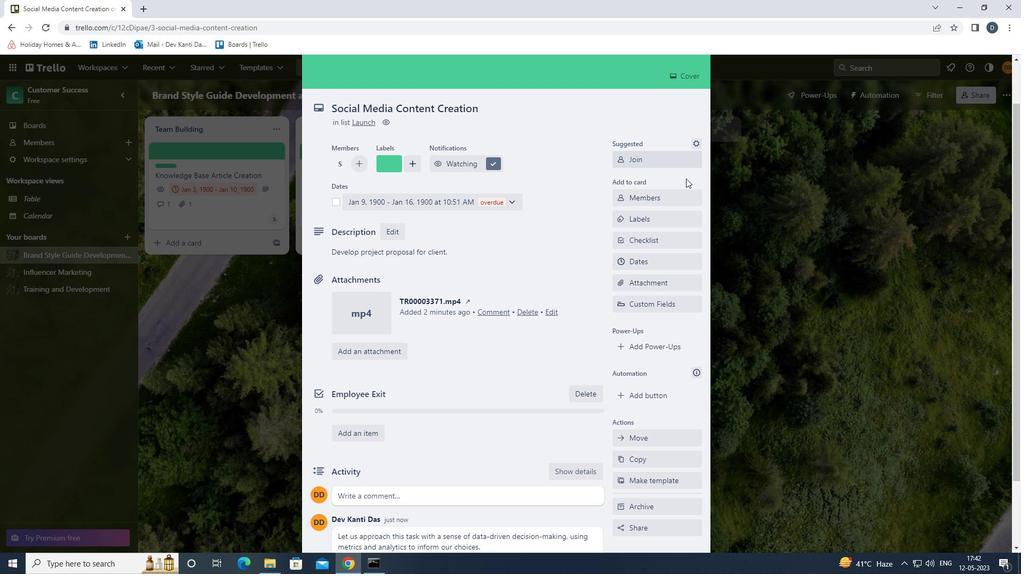 
Action: Mouse scrolled (686, 181) with delta (0, 0)
Screenshot: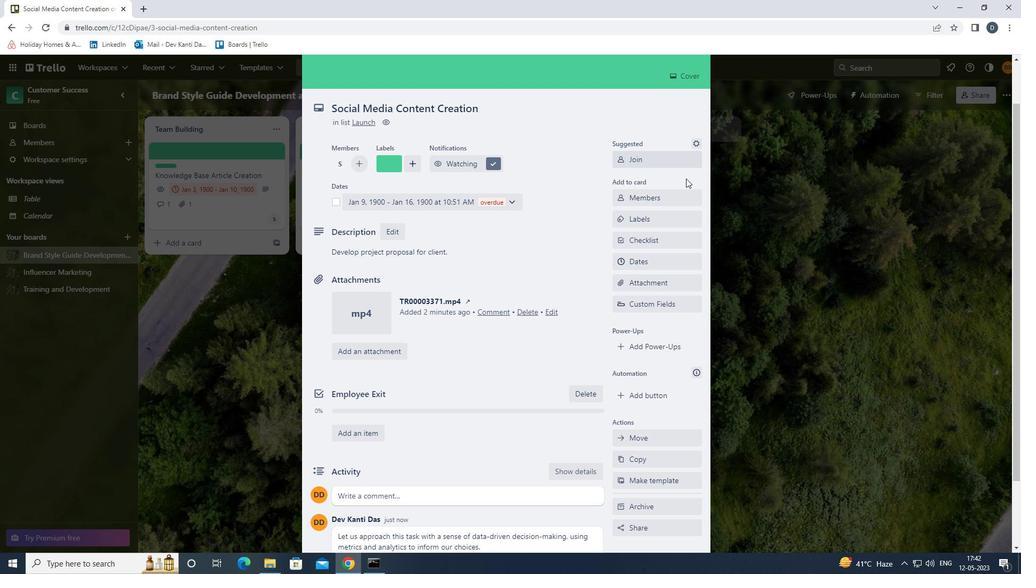 
Action: Mouse scrolled (686, 181) with delta (0, 0)
Screenshot: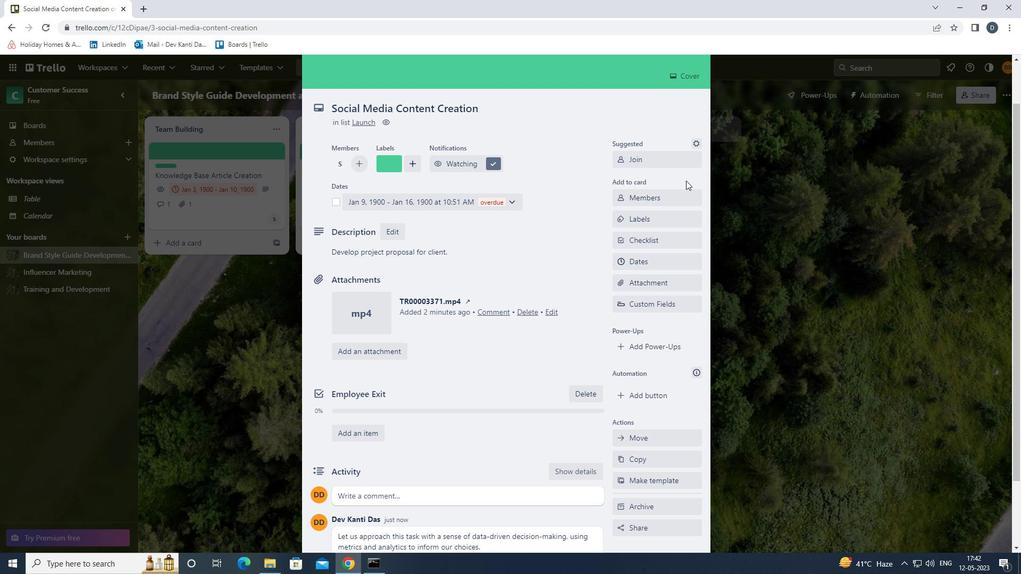
Action: Mouse moved to (697, 89)
Screenshot: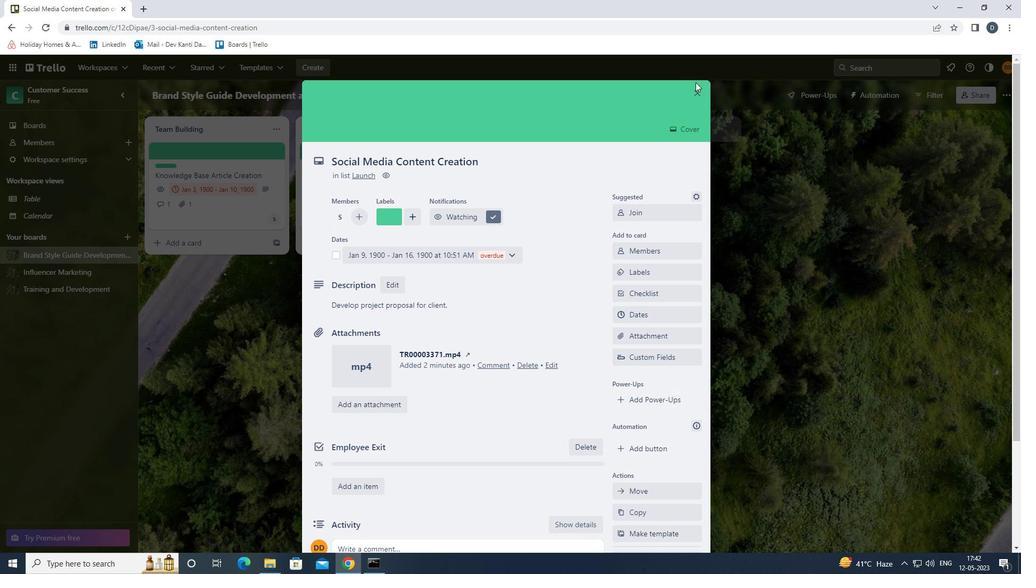 
Action: Mouse pressed left at (697, 89)
Screenshot: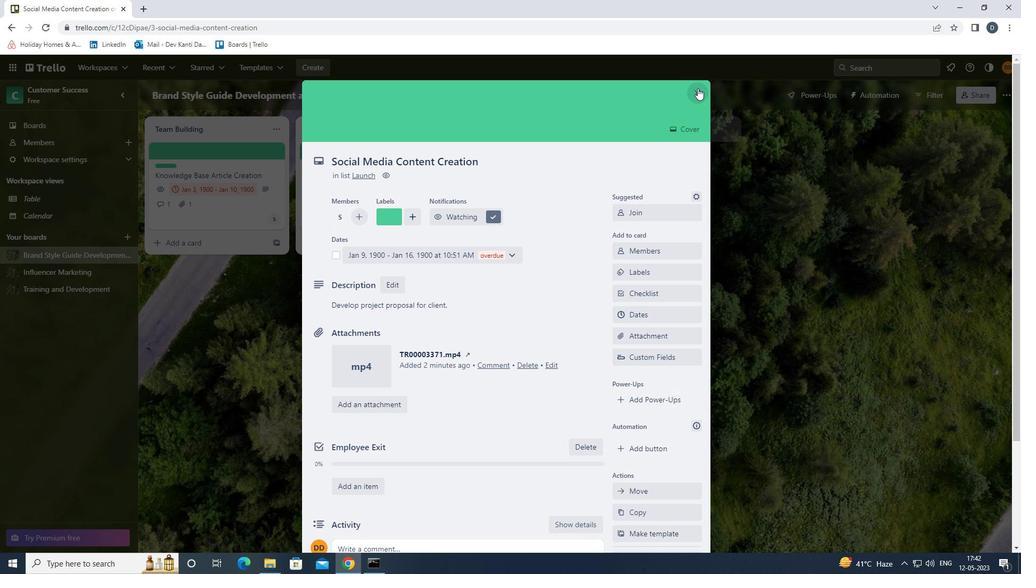 
Action: Mouse moved to (719, 237)
Screenshot: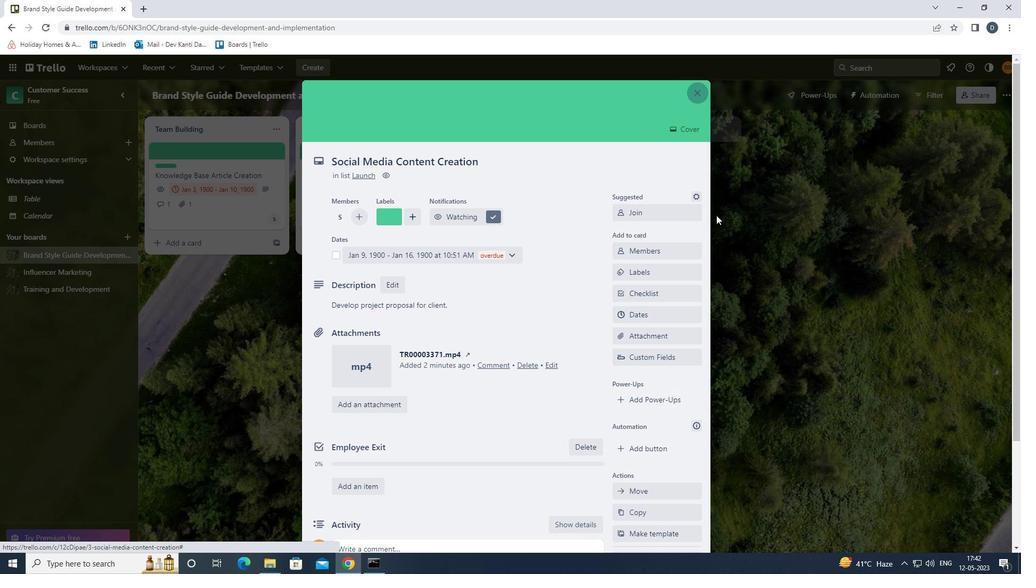 
